 Task: Find connections with filter location Mölln with filter topic #energywith filter profile language German with filter current company Birdeye with filter school Sanskriti University with filter industry Wholesale Computer Equipment with filter service category Immigration Law with filter keywords title Nuclear Engineer
Action: Mouse moved to (527, 51)
Screenshot: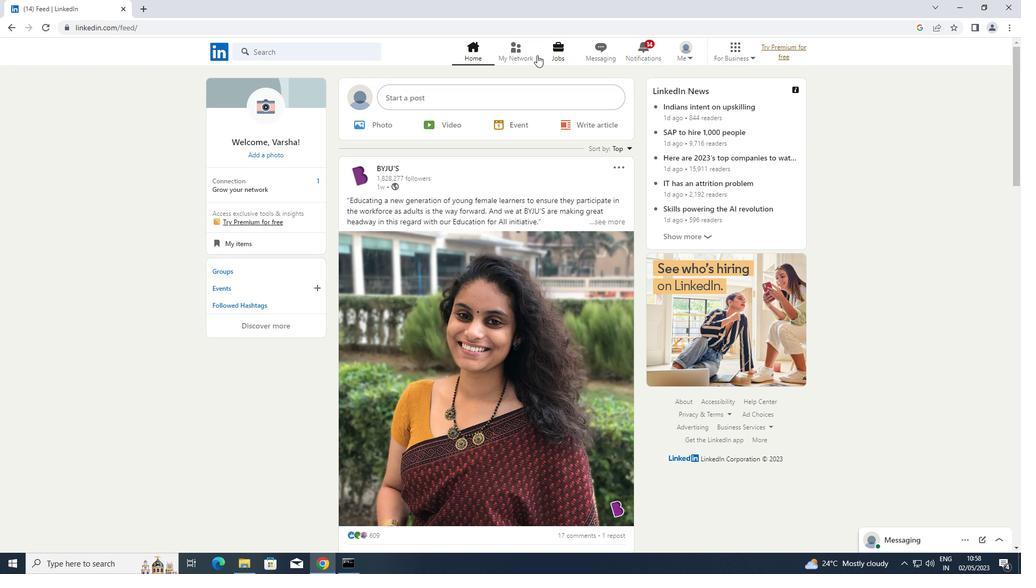 
Action: Mouse pressed left at (527, 51)
Screenshot: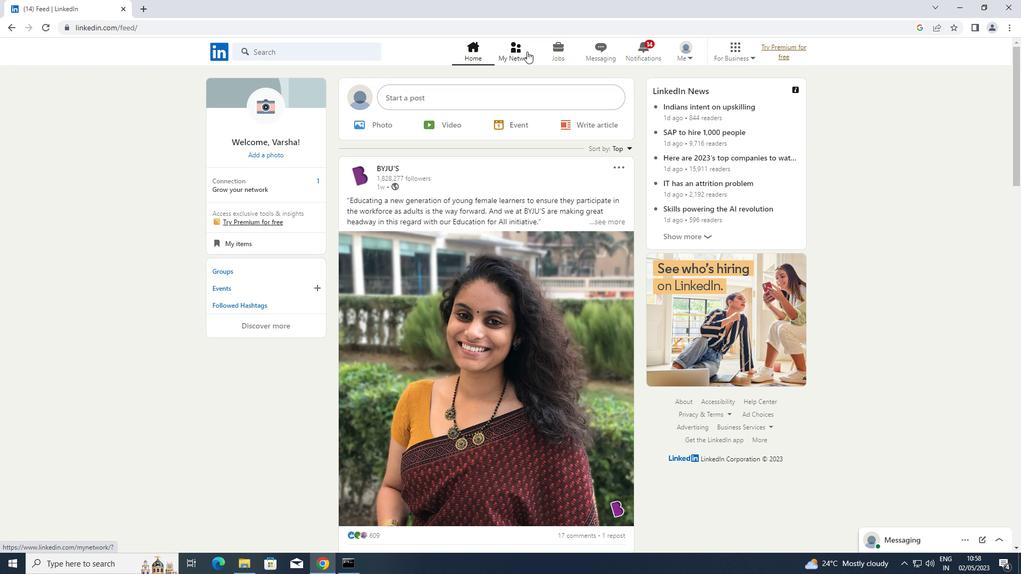 
Action: Mouse moved to (279, 109)
Screenshot: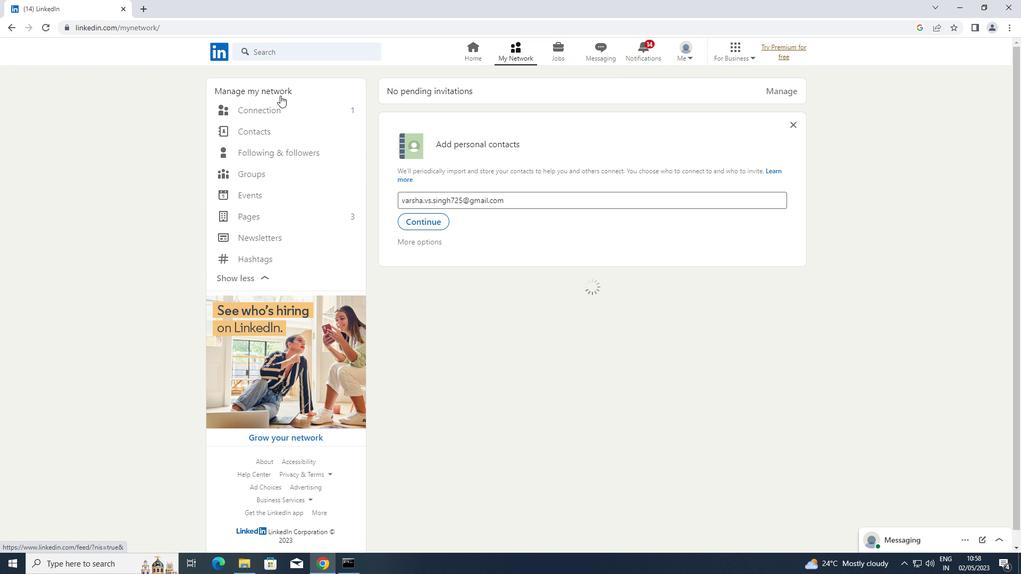 
Action: Mouse pressed left at (279, 109)
Screenshot: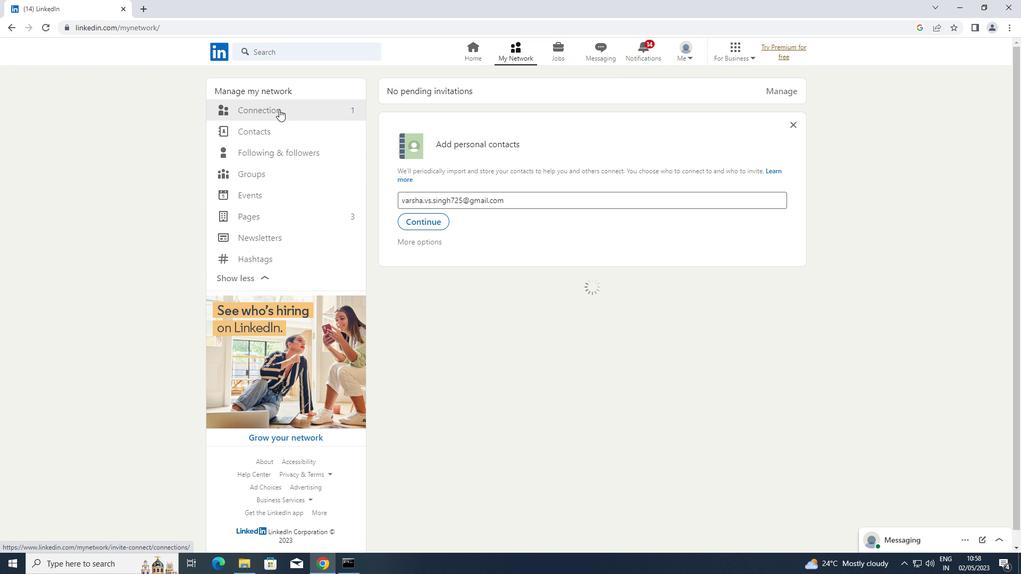 
Action: Mouse moved to (573, 106)
Screenshot: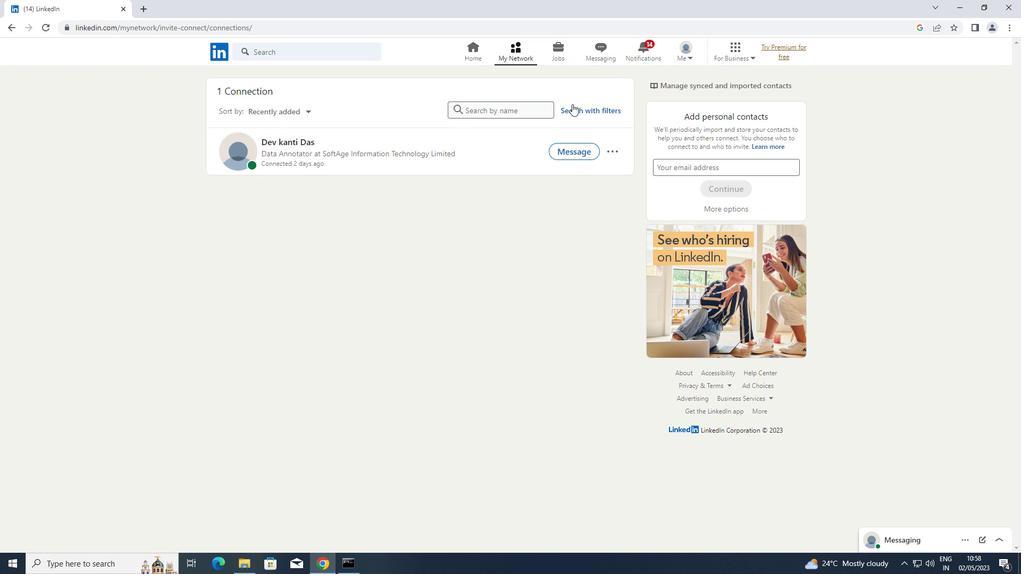 
Action: Mouse pressed left at (573, 106)
Screenshot: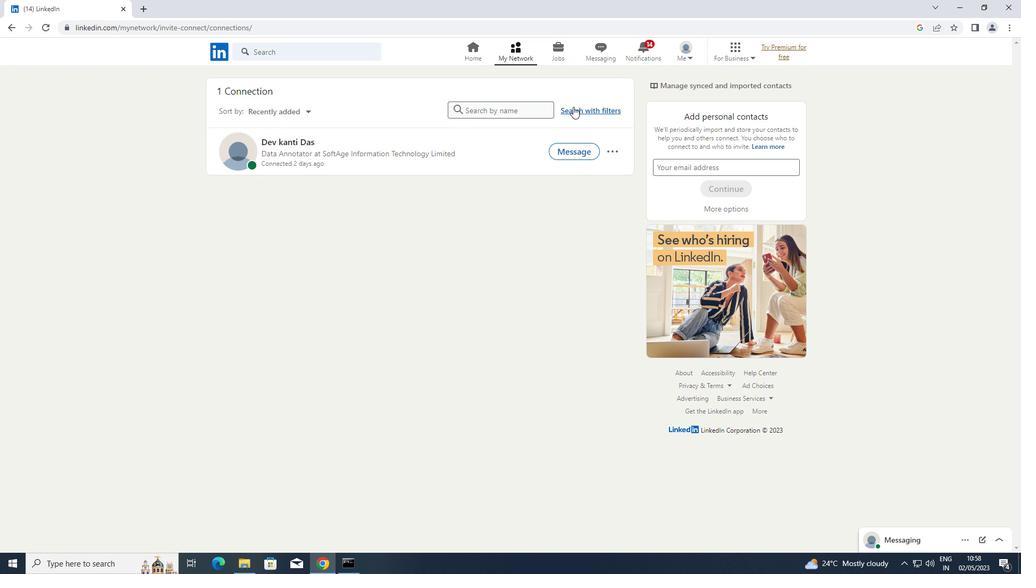 
Action: Mouse moved to (542, 76)
Screenshot: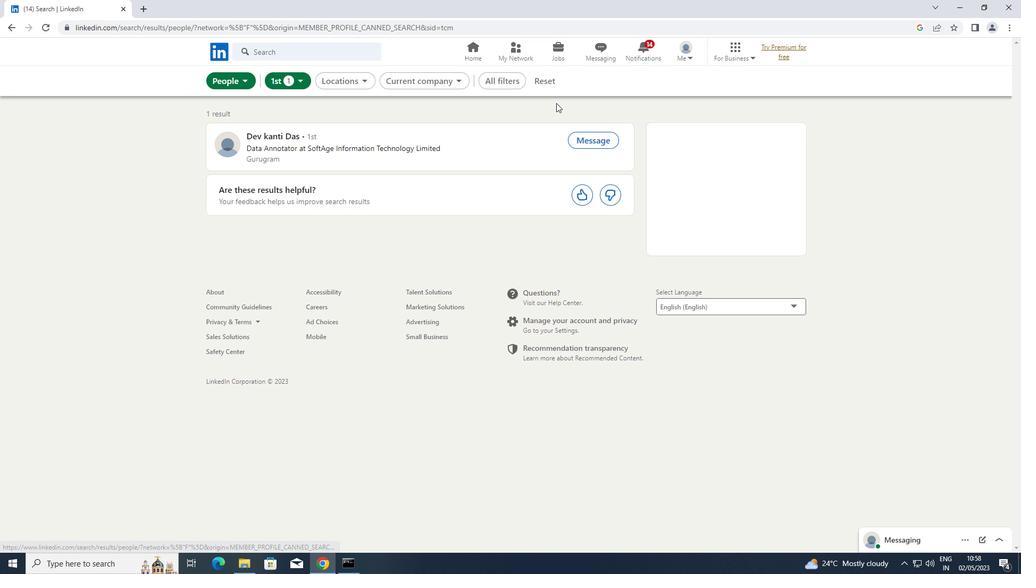 
Action: Mouse pressed left at (542, 76)
Screenshot: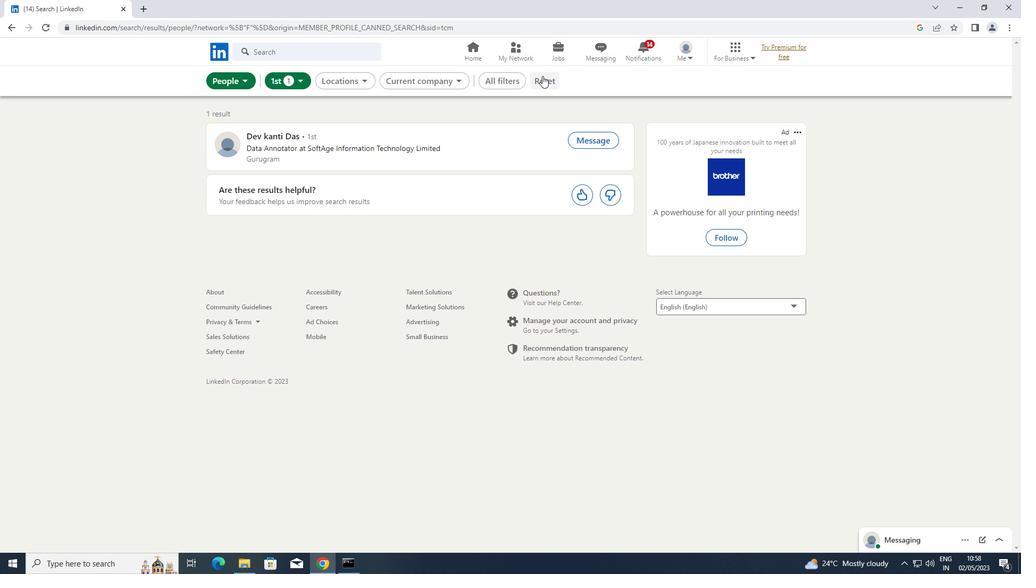 
Action: Mouse moved to (530, 84)
Screenshot: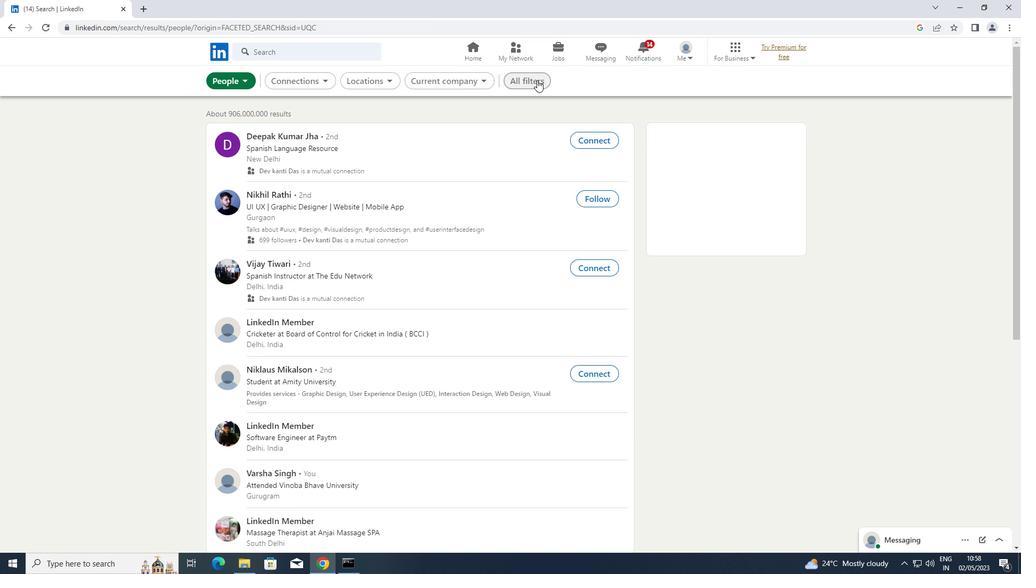 
Action: Mouse pressed left at (530, 84)
Screenshot: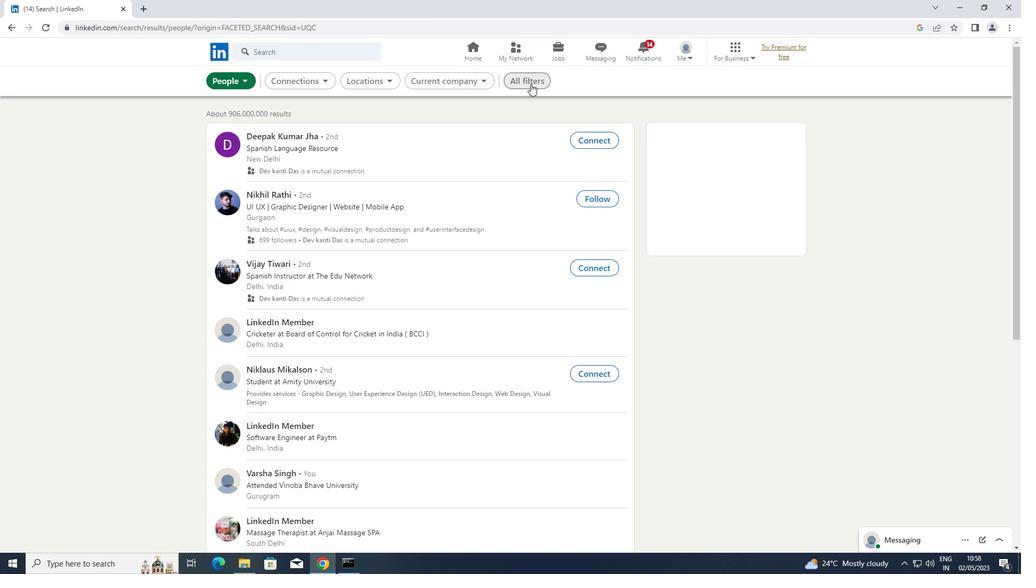 
Action: Mouse moved to (730, 173)
Screenshot: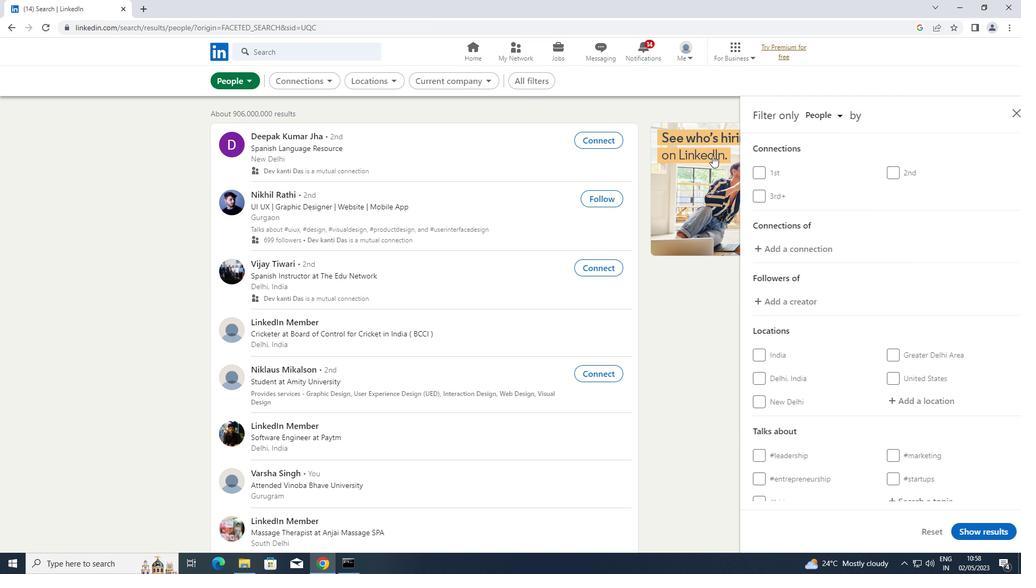 
Action: Mouse scrolled (730, 173) with delta (0, 0)
Screenshot: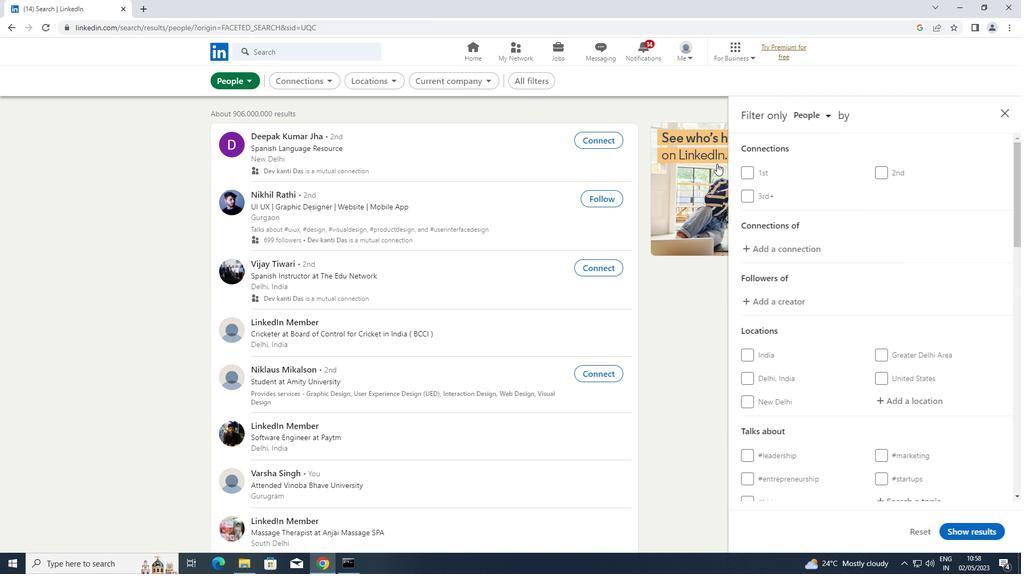 
Action: Mouse scrolled (730, 173) with delta (0, 0)
Screenshot: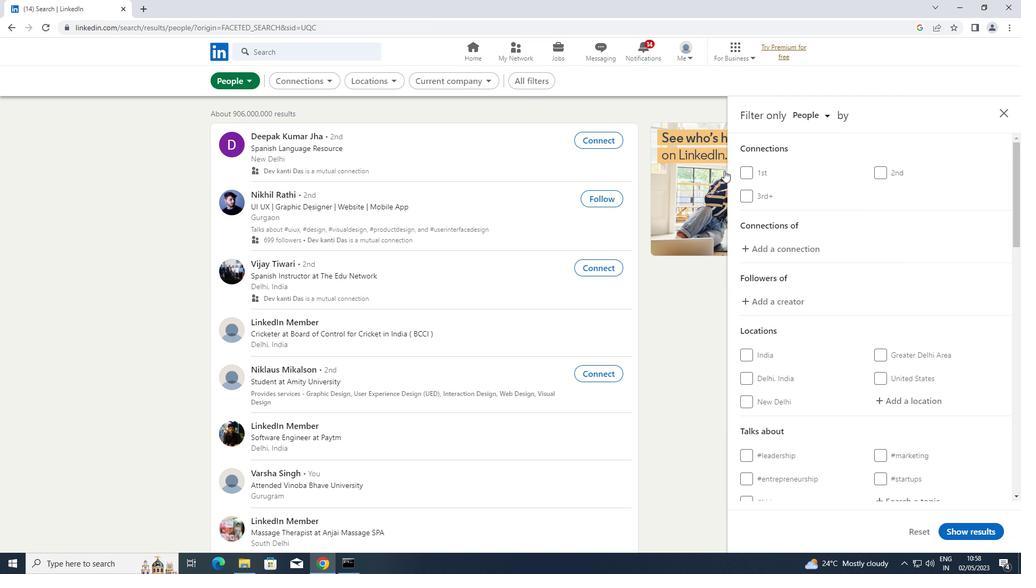 
Action: Mouse moved to (922, 292)
Screenshot: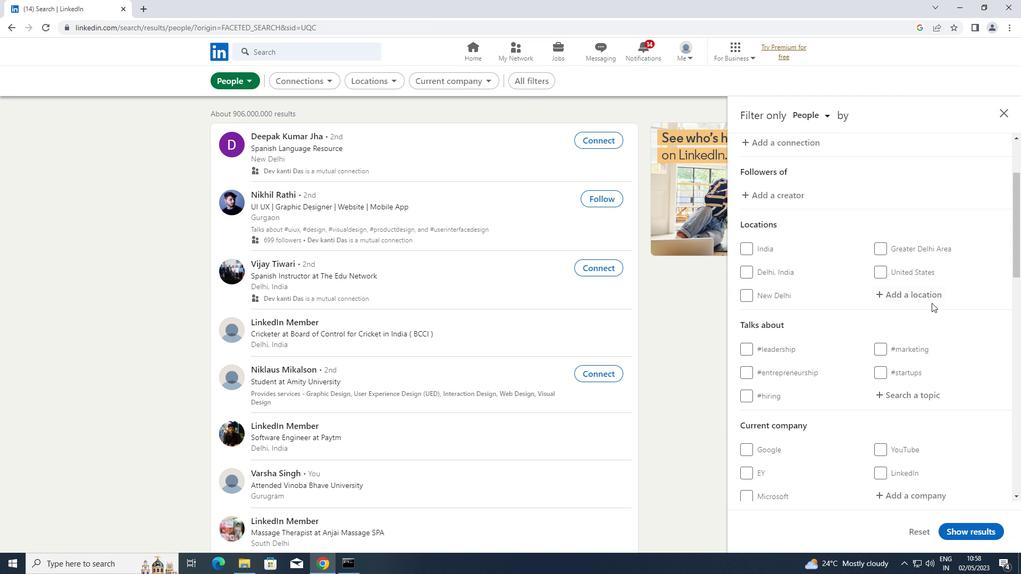 
Action: Mouse pressed left at (922, 292)
Screenshot: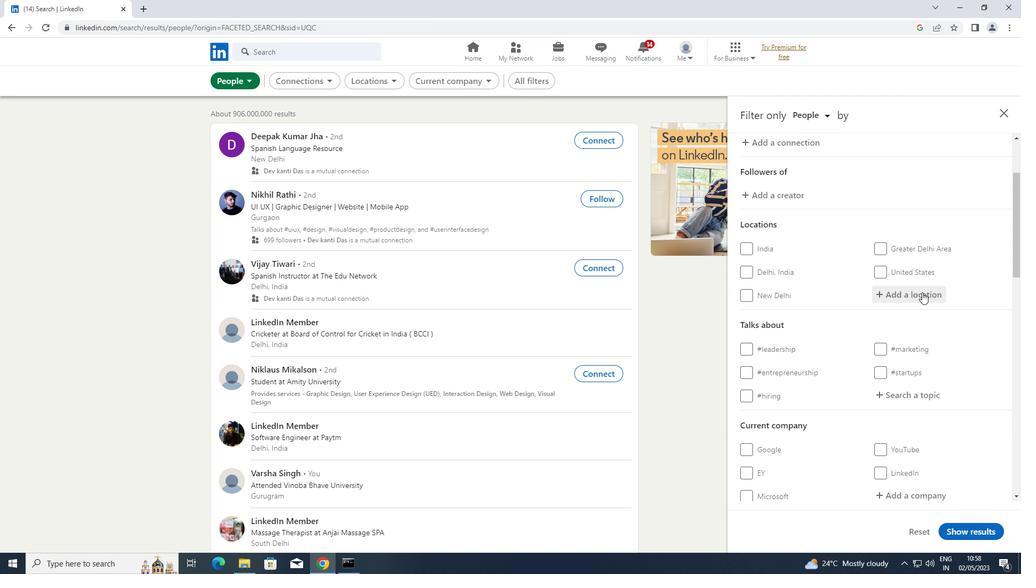 
Action: Key pressed <Key.shift>MOLLN
Screenshot: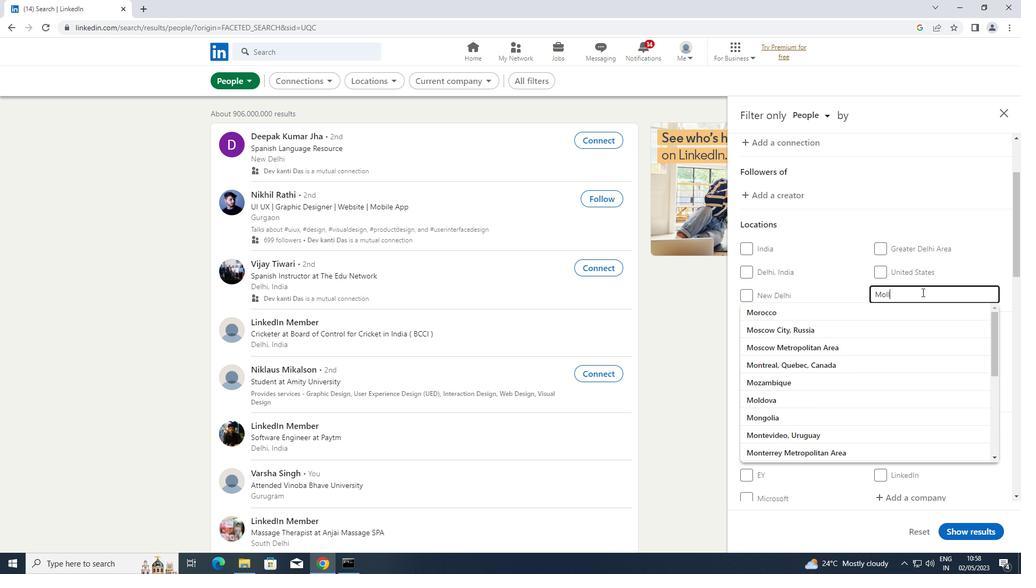 
Action: Mouse moved to (917, 301)
Screenshot: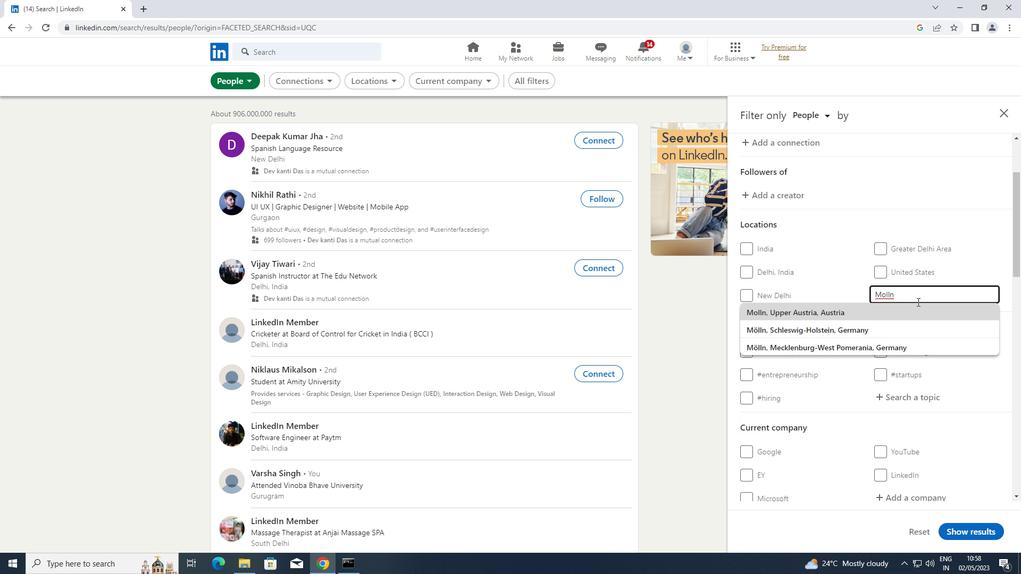 
Action: Mouse scrolled (917, 301) with delta (0, 0)
Screenshot: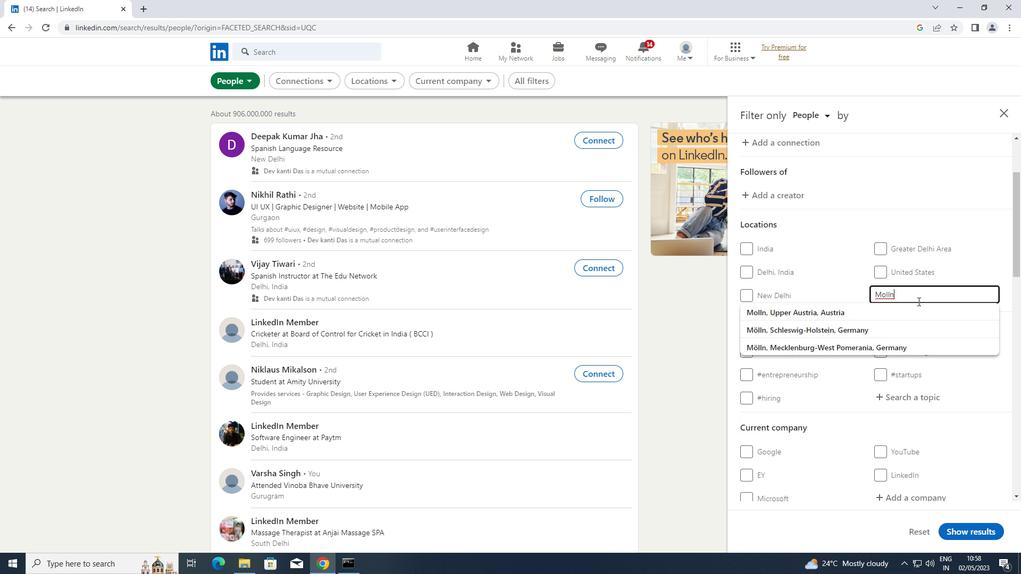 
Action: Mouse scrolled (917, 301) with delta (0, 0)
Screenshot: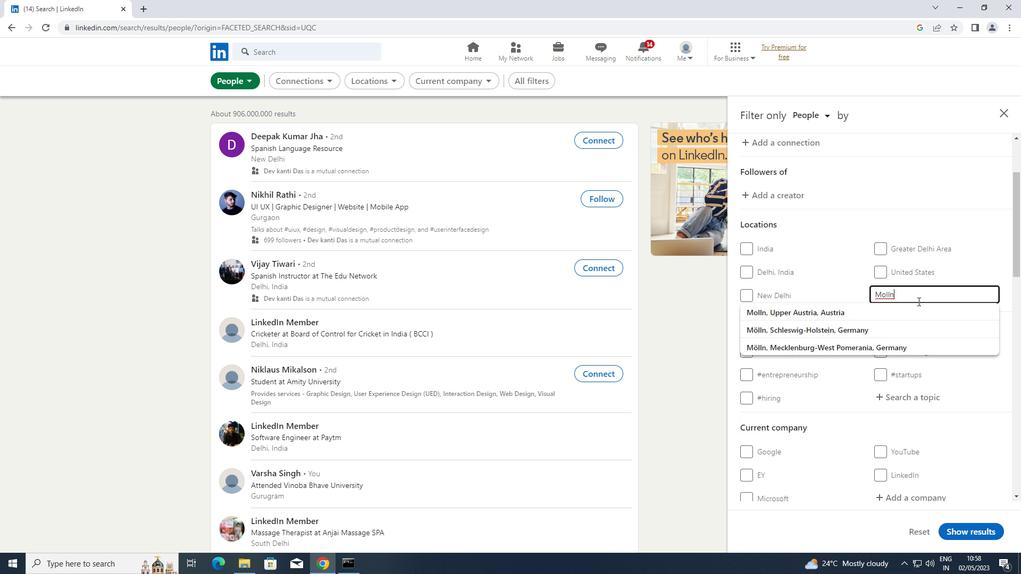 
Action: Mouse moved to (919, 289)
Screenshot: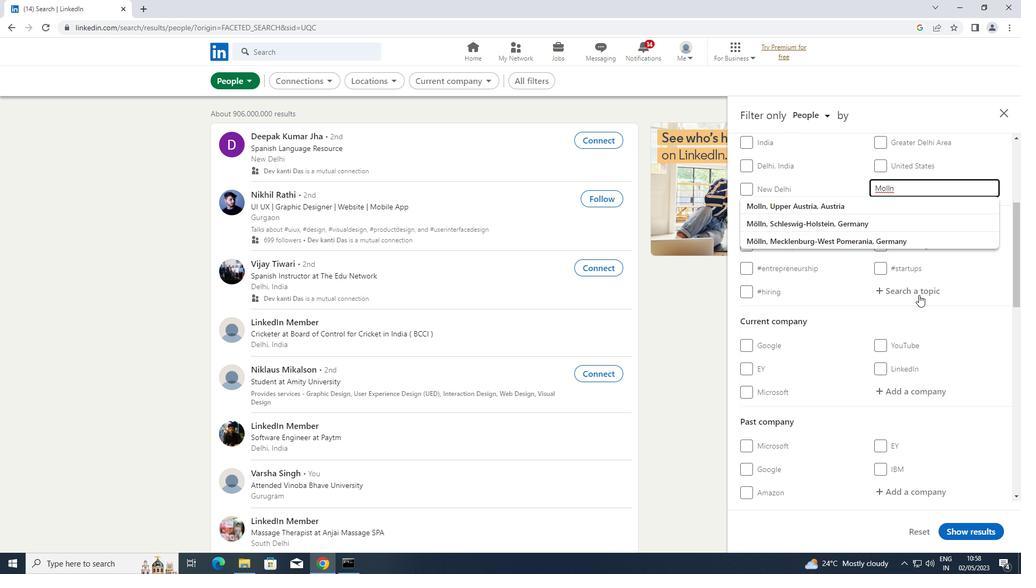 
Action: Mouse pressed left at (919, 289)
Screenshot: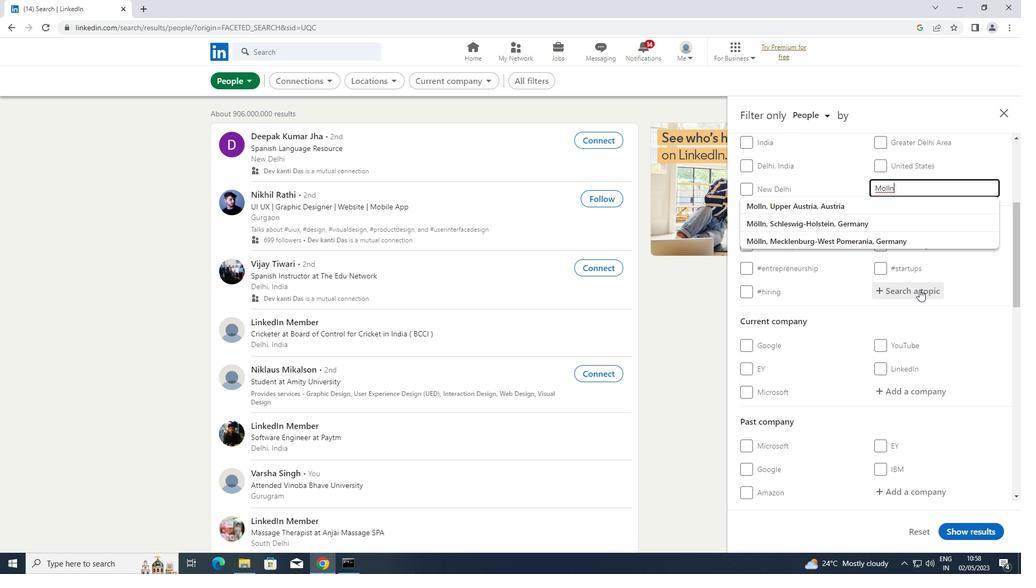
Action: Key pressed ENERGY
Screenshot: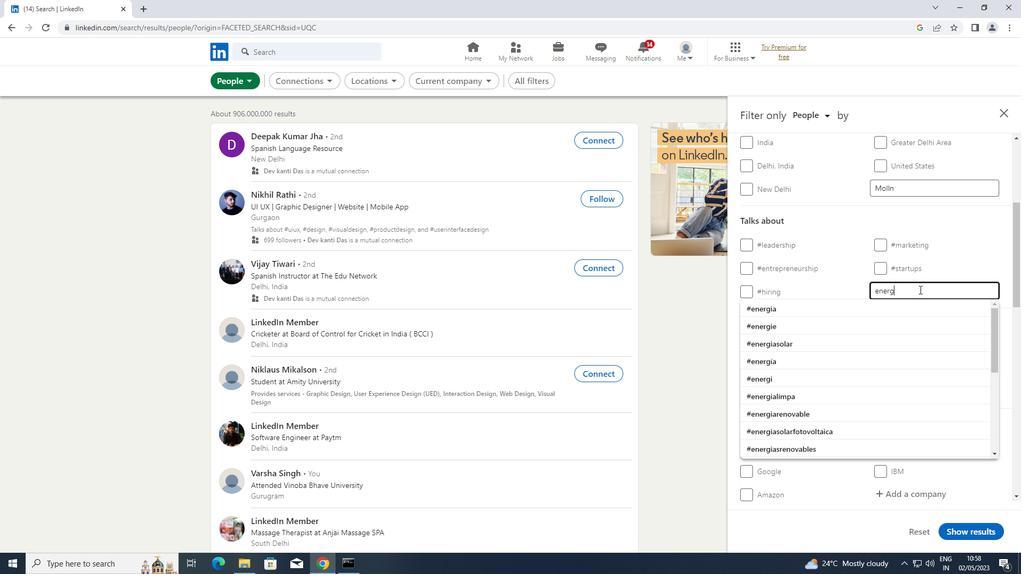 
Action: Mouse moved to (834, 310)
Screenshot: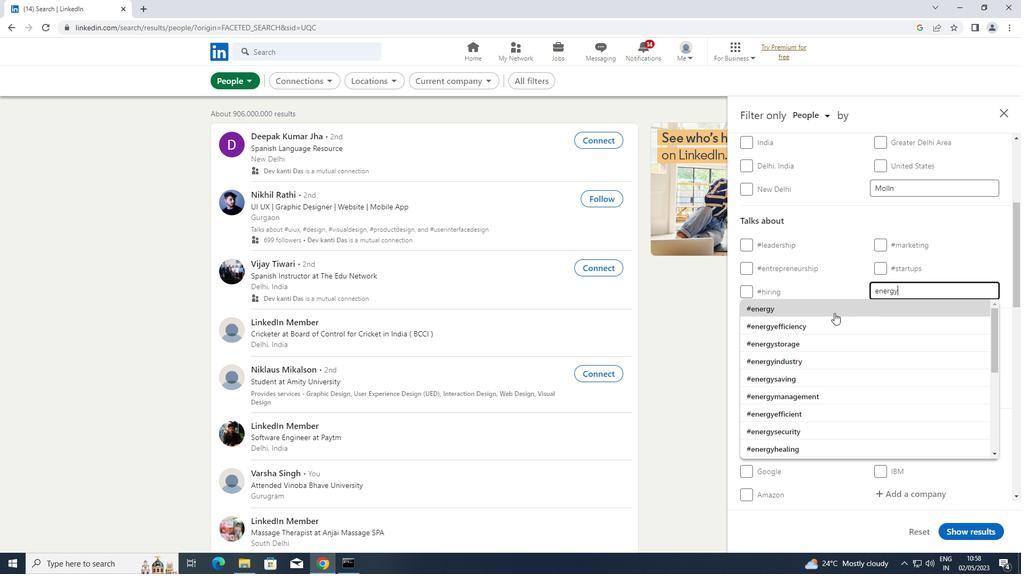 
Action: Mouse pressed left at (834, 310)
Screenshot: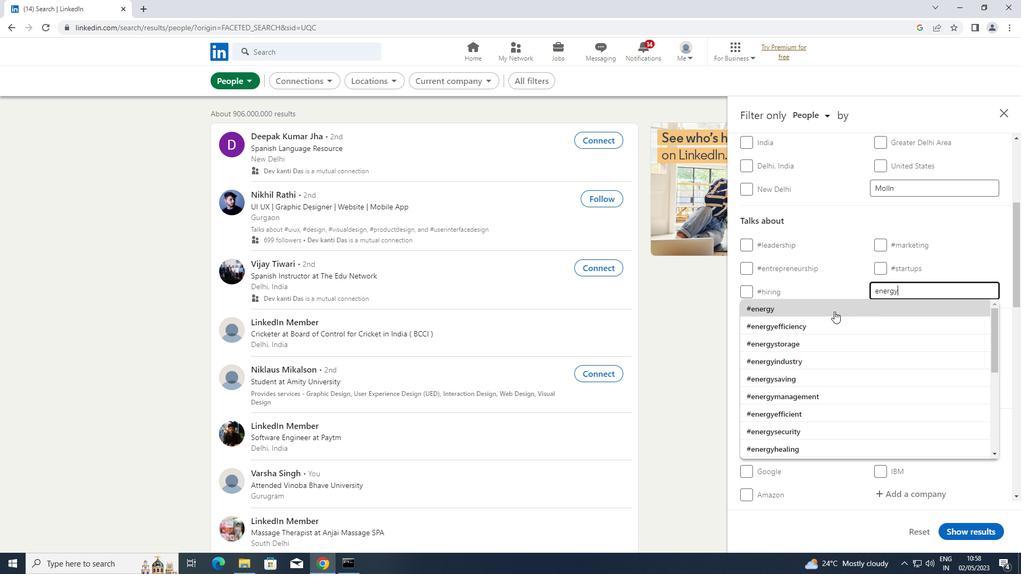 
Action: Mouse scrolled (834, 310) with delta (0, 0)
Screenshot: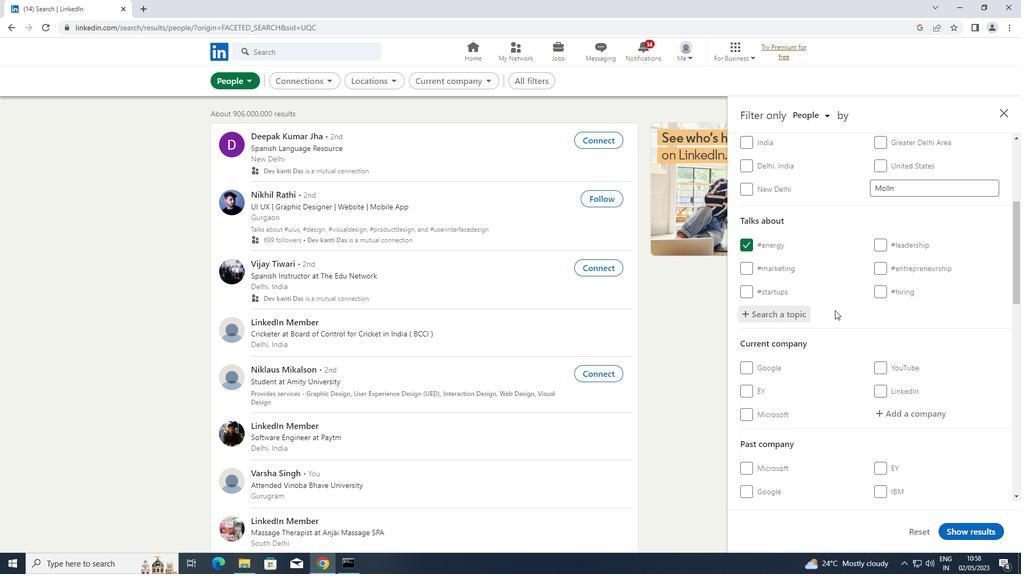 
Action: Mouse scrolled (834, 310) with delta (0, 0)
Screenshot: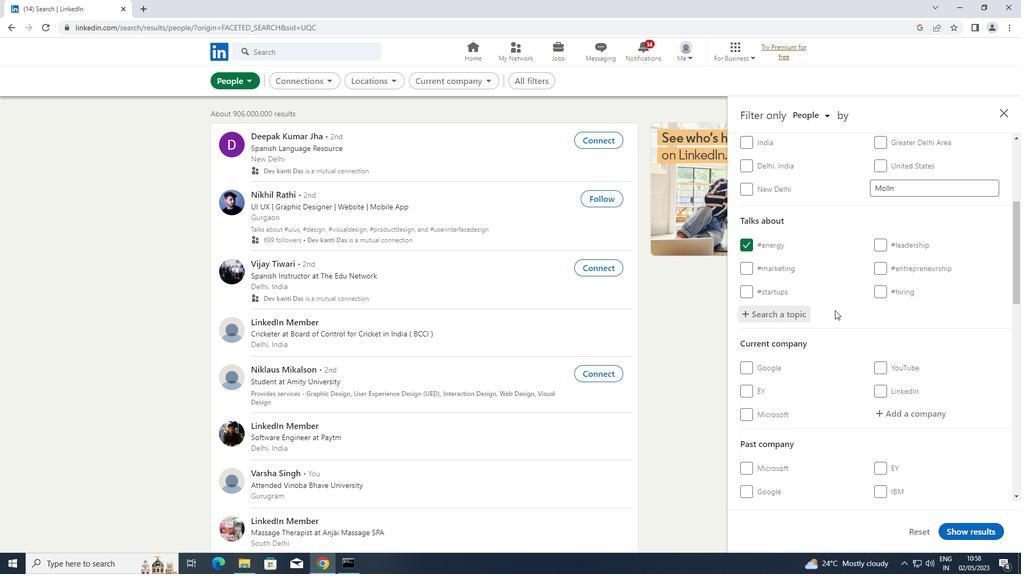 
Action: Mouse scrolled (834, 310) with delta (0, 0)
Screenshot: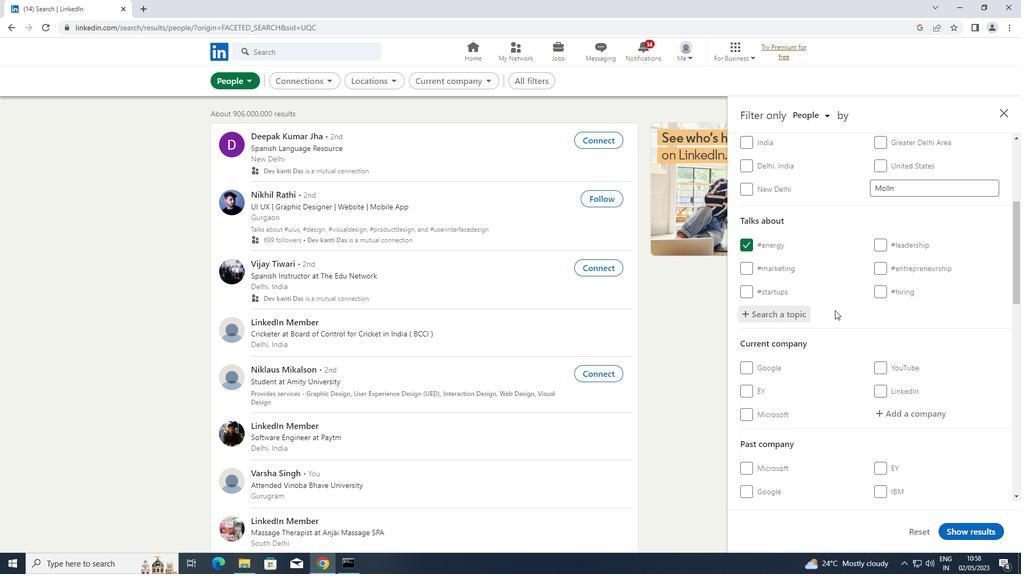 
Action: Mouse scrolled (834, 310) with delta (0, 0)
Screenshot: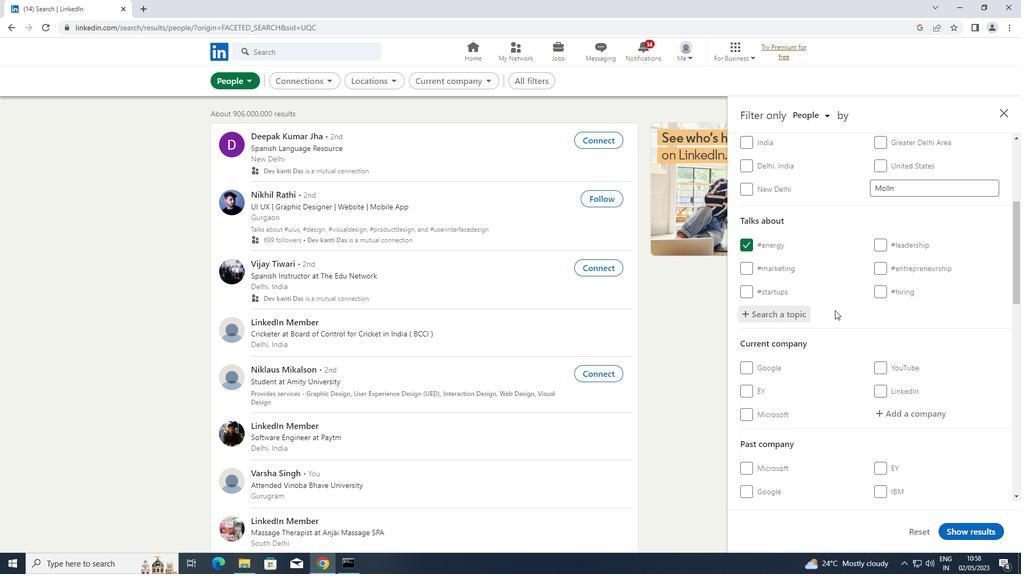 
Action: Mouse scrolled (834, 310) with delta (0, 0)
Screenshot: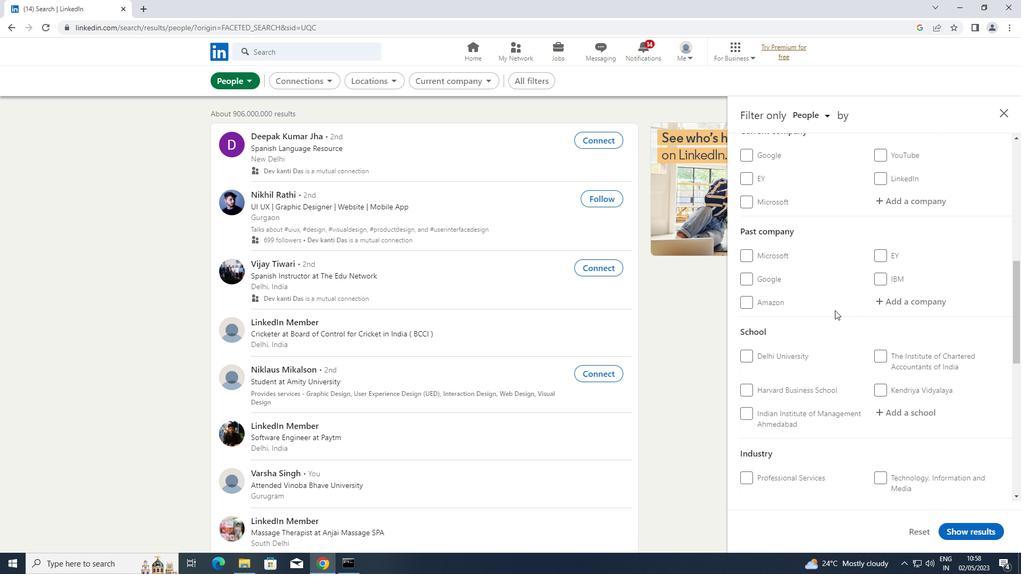 
Action: Mouse scrolled (834, 310) with delta (0, 0)
Screenshot: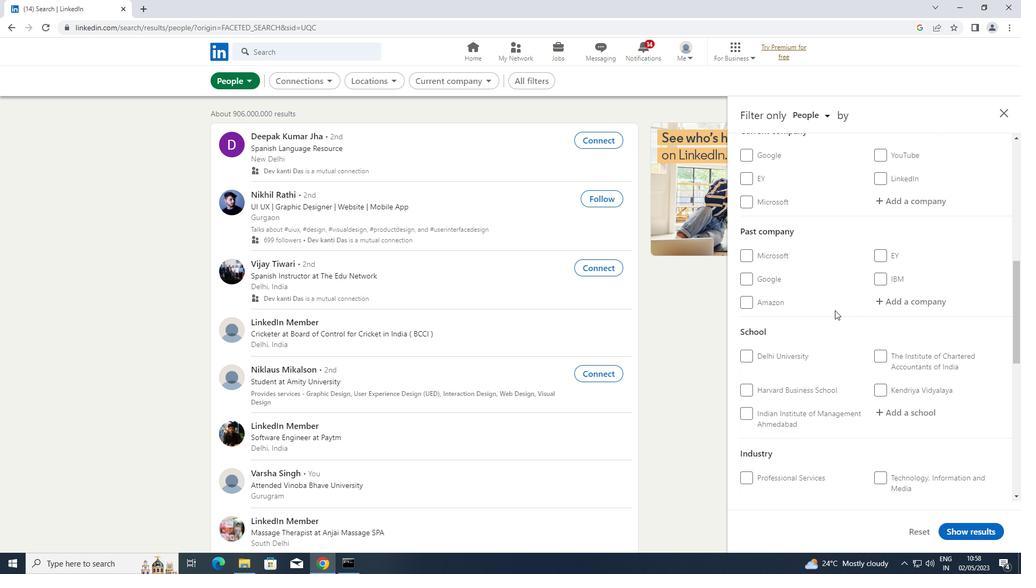 
Action: Mouse scrolled (834, 310) with delta (0, 0)
Screenshot: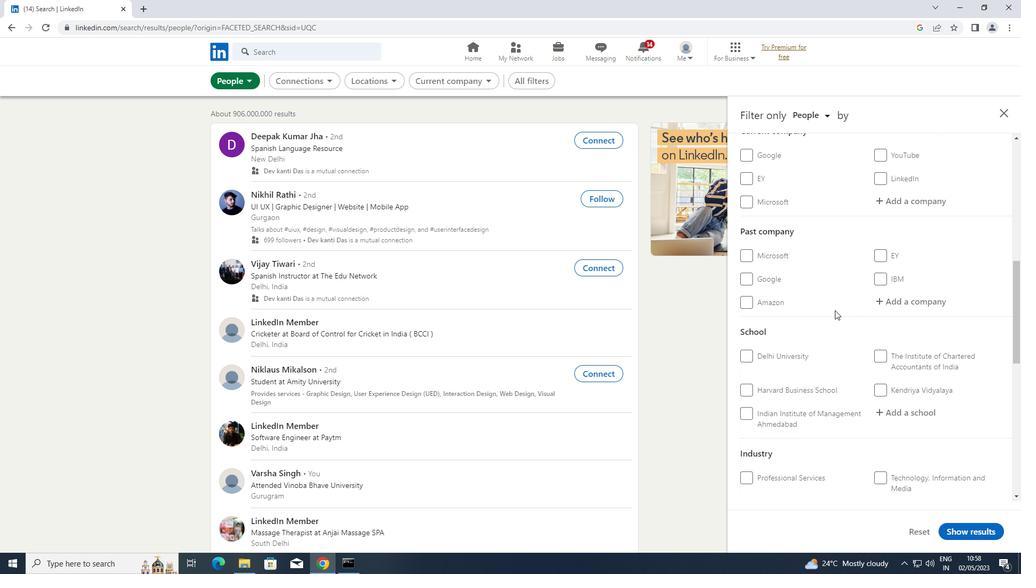 
Action: Mouse scrolled (834, 310) with delta (0, 0)
Screenshot: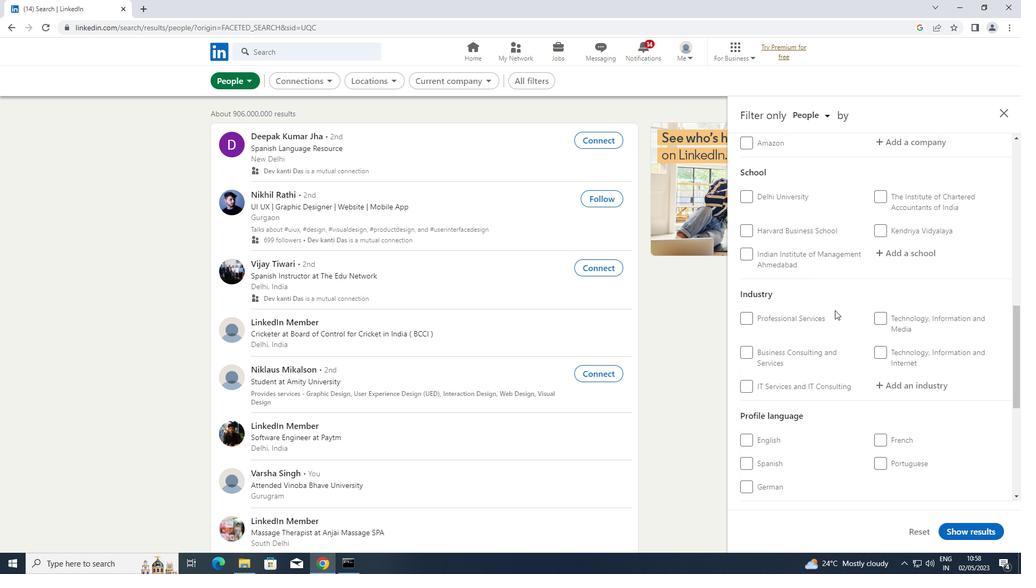 
Action: Mouse scrolled (834, 310) with delta (0, 0)
Screenshot: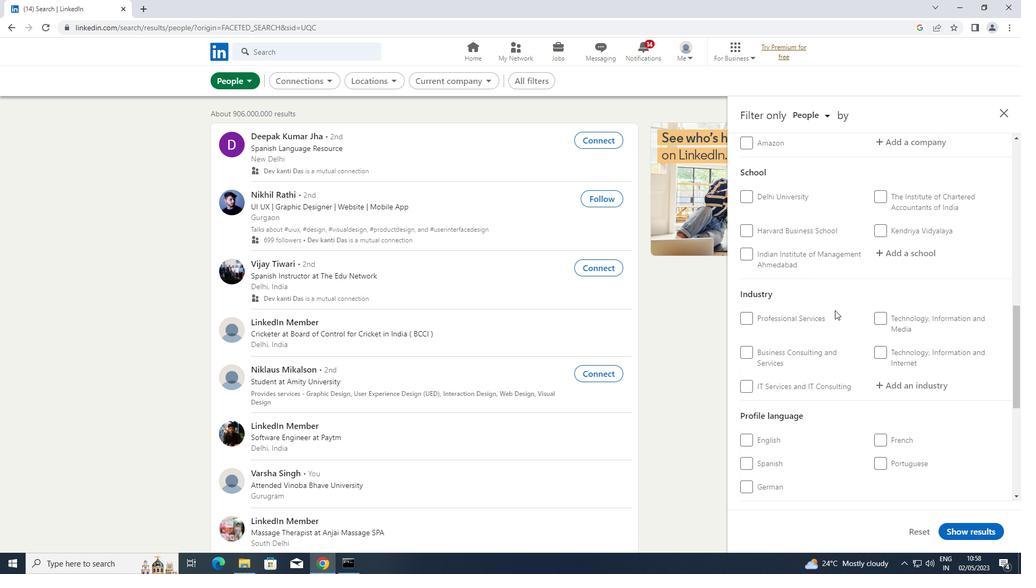 
Action: Mouse scrolled (834, 310) with delta (0, 0)
Screenshot: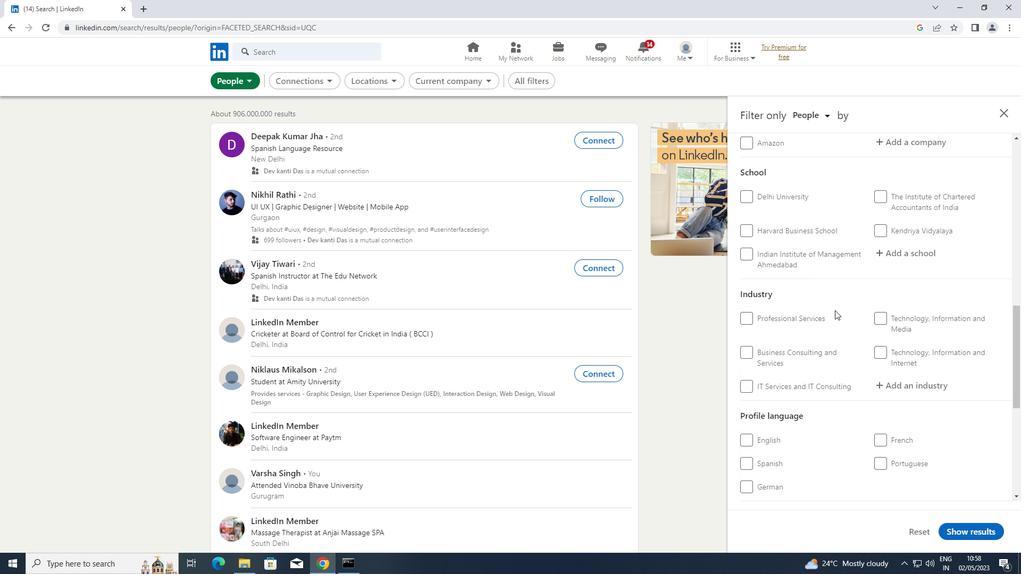 
Action: Mouse scrolled (834, 310) with delta (0, 0)
Screenshot: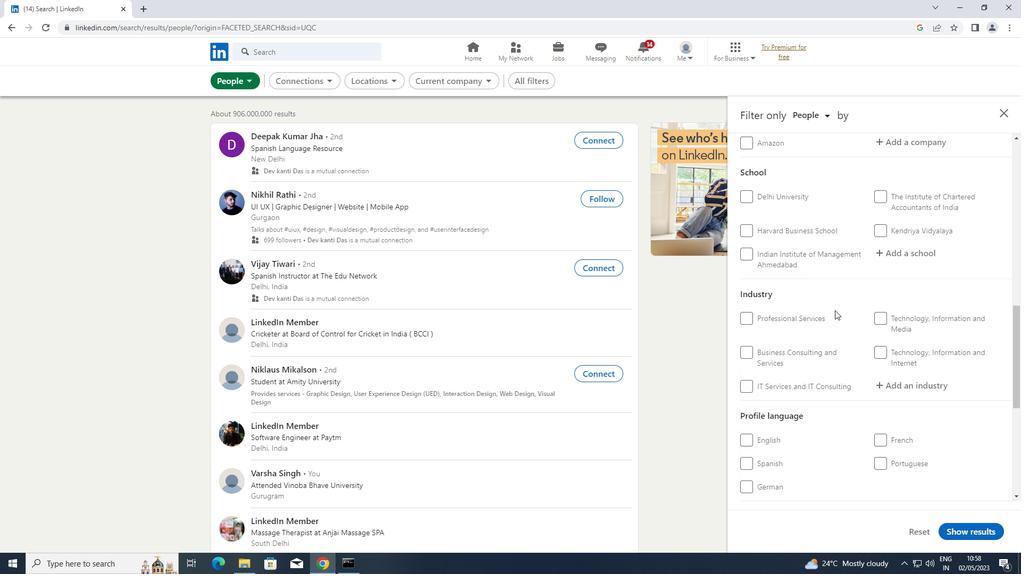 
Action: Mouse moved to (748, 274)
Screenshot: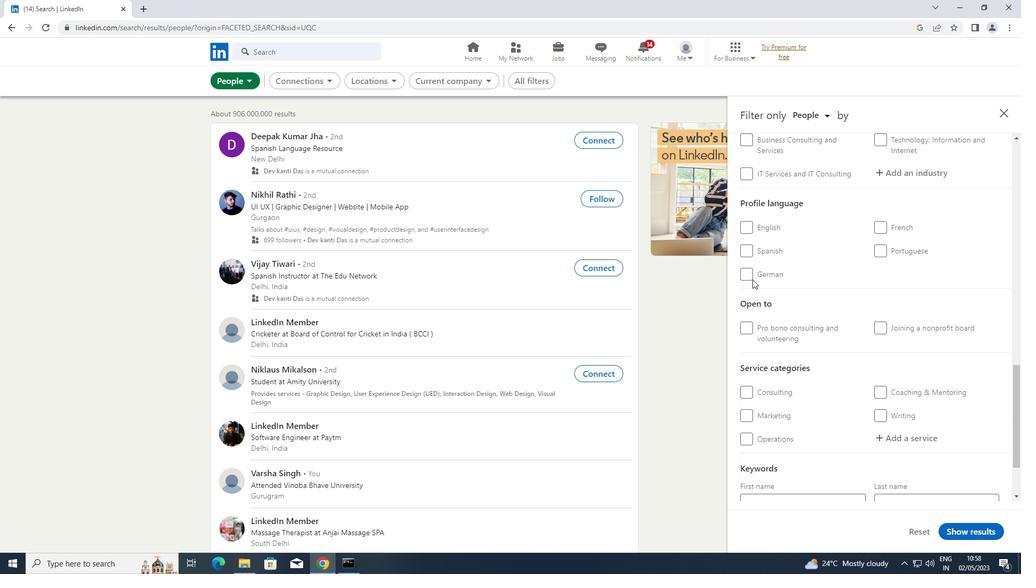 
Action: Mouse pressed left at (748, 274)
Screenshot: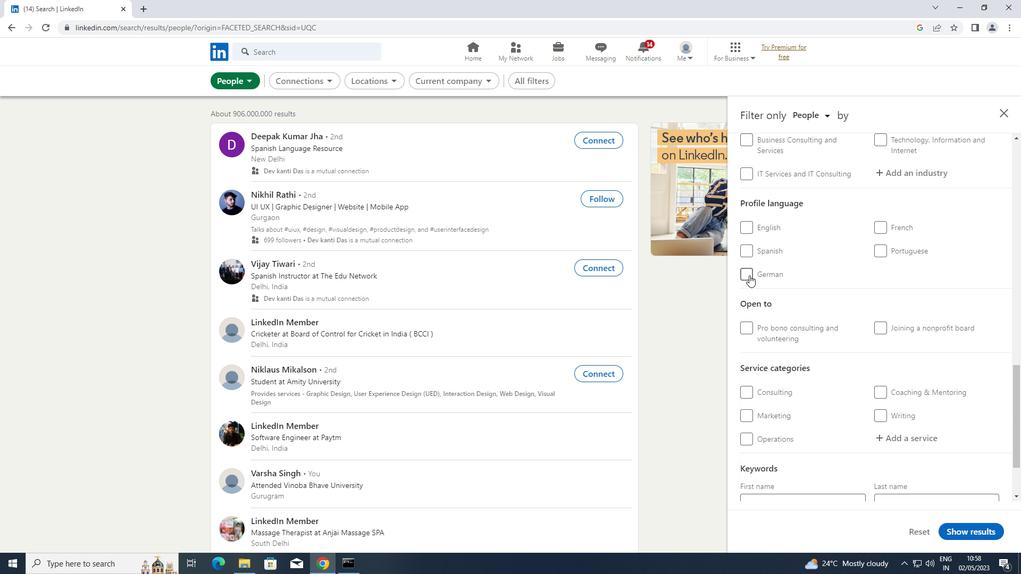 
Action: Mouse moved to (849, 256)
Screenshot: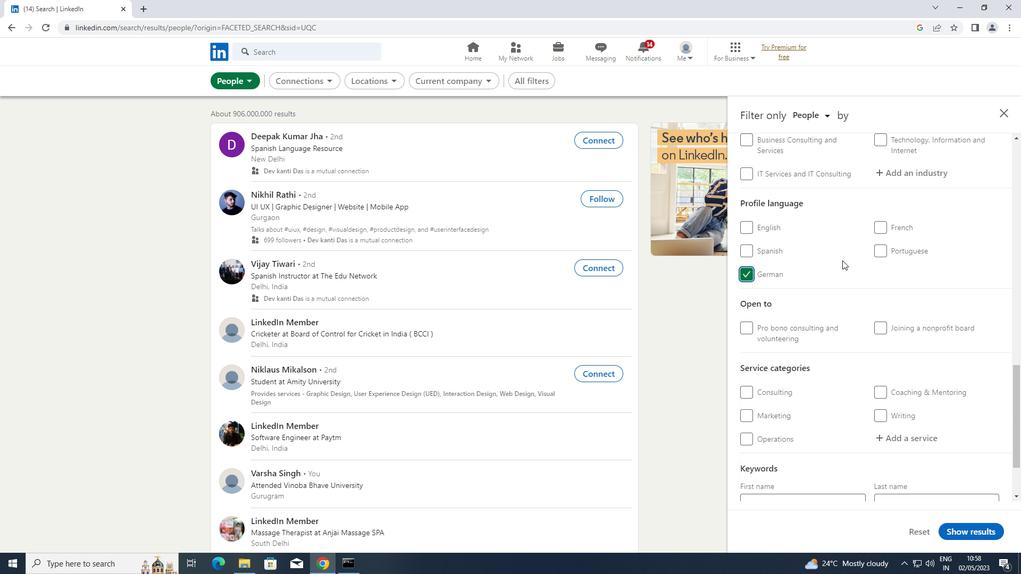 
Action: Mouse scrolled (849, 257) with delta (0, 0)
Screenshot: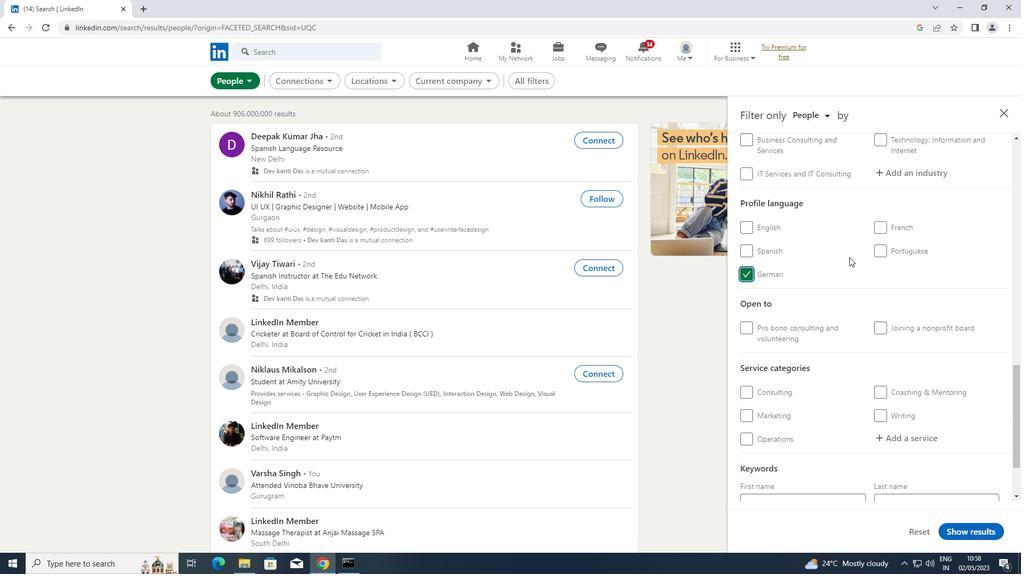 
Action: Mouse scrolled (849, 257) with delta (0, 0)
Screenshot: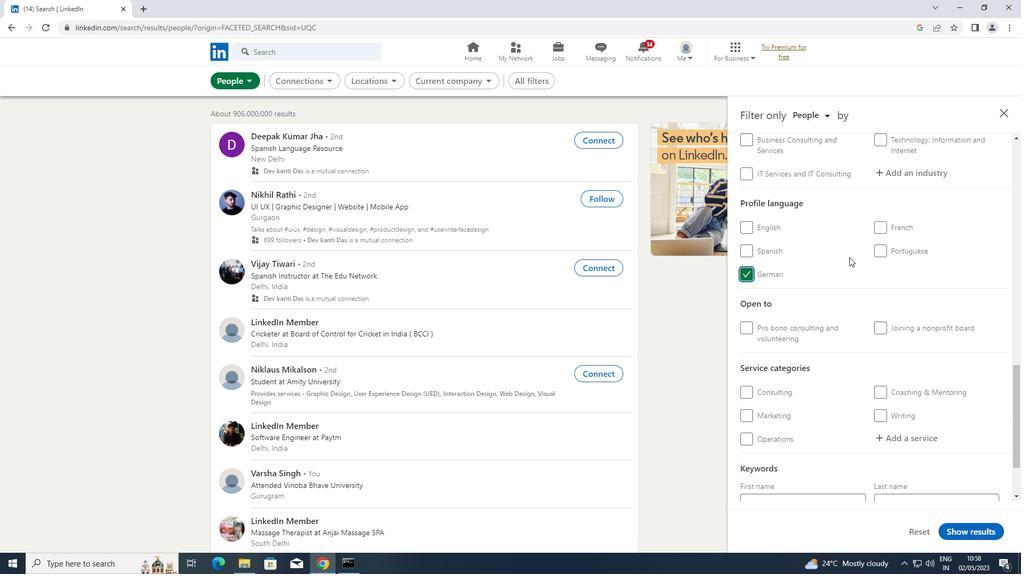 
Action: Mouse scrolled (849, 257) with delta (0, 0)
Screenshot: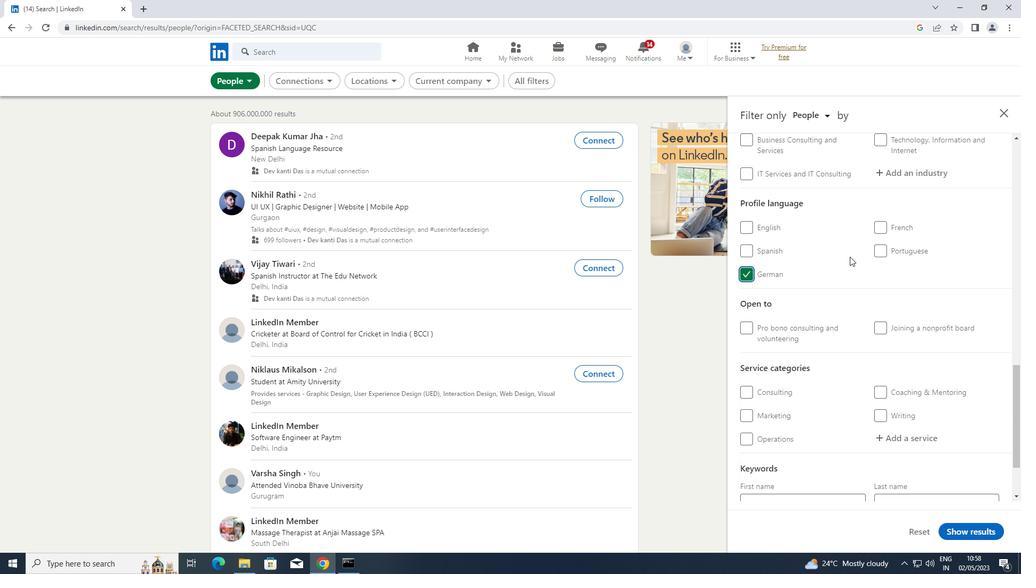 
Action: Mouse scrolled (849, 257) with delta (0, 0)
Screenshot: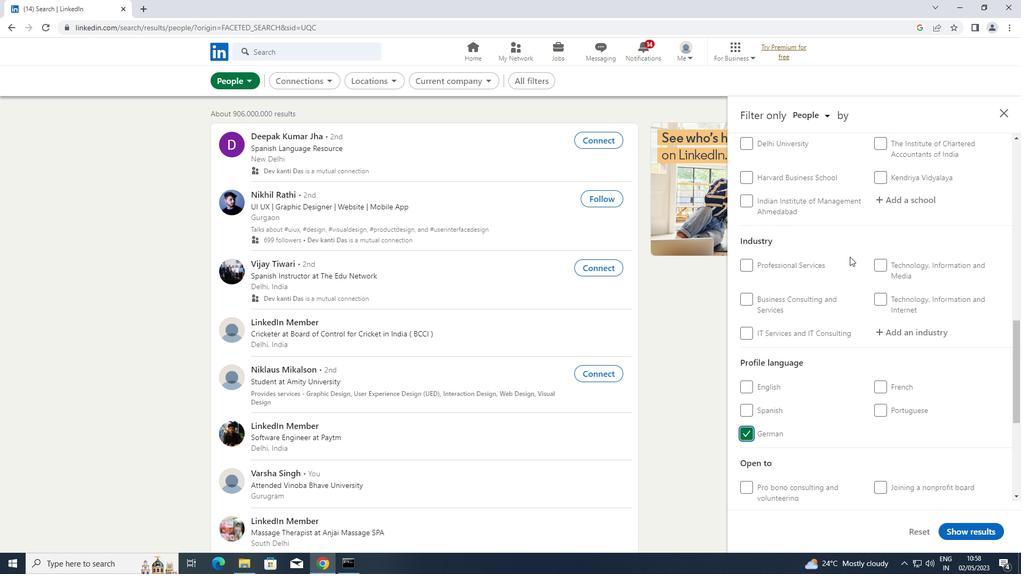 
Action: Mouse scrolled (849, 257) with delta (0, 0)
Screenshot: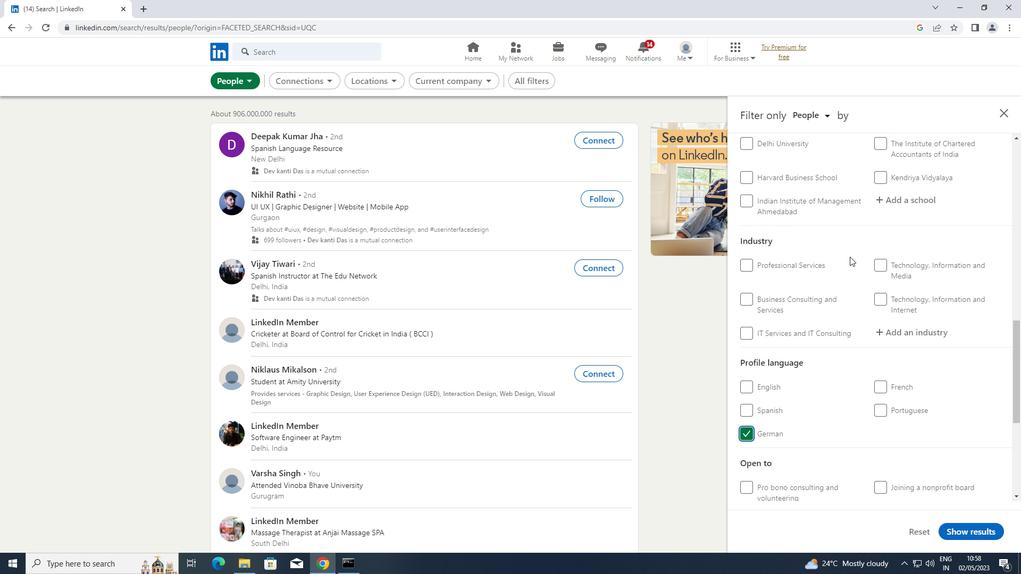 
Action: Mouse scrolled (849, 257) with delta (0, 0)
Screenshot: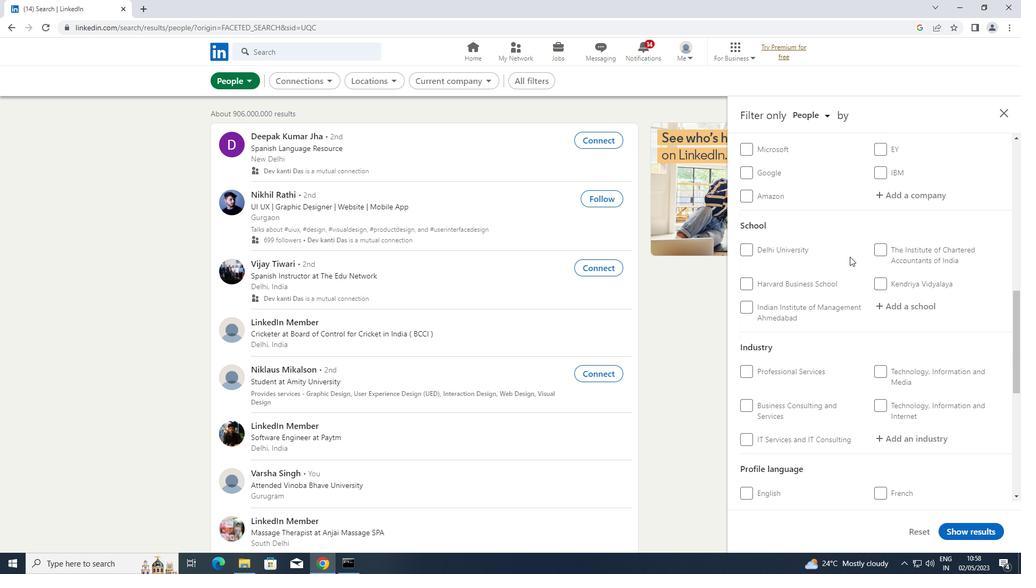 
Action: Mouse scrolled (849, 257) with delta (0, 0)
Screenshot: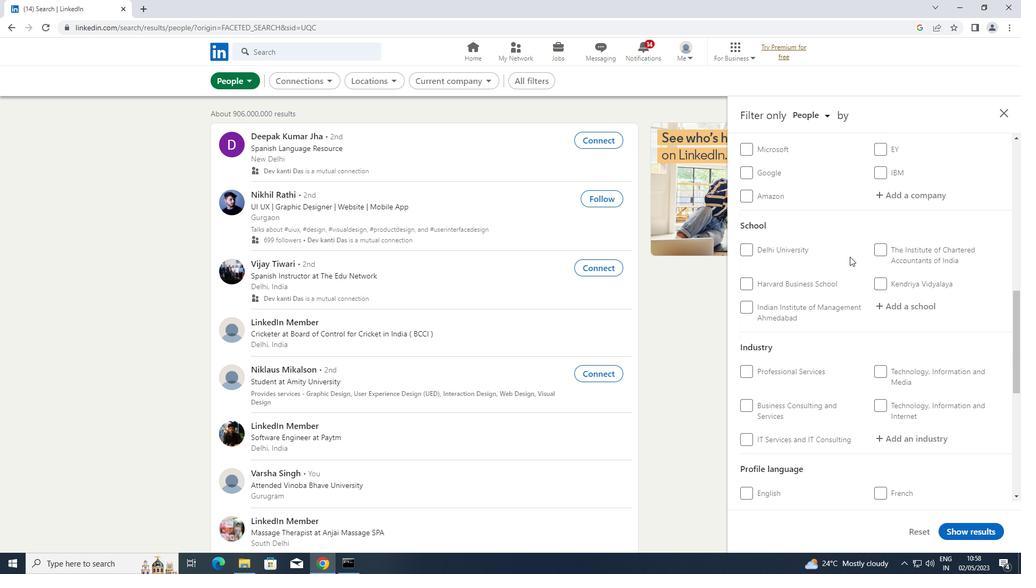 
Action: Mouse moved to (858, 249)
Screenshot: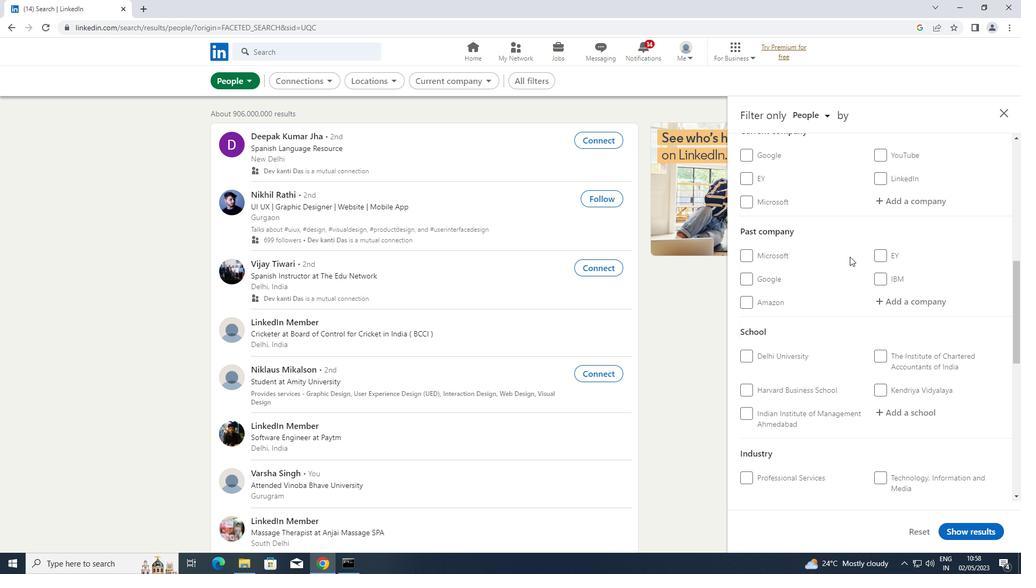 
Action: Mouse scrolled (858, 250) with delta (0, 0)
Screenshot: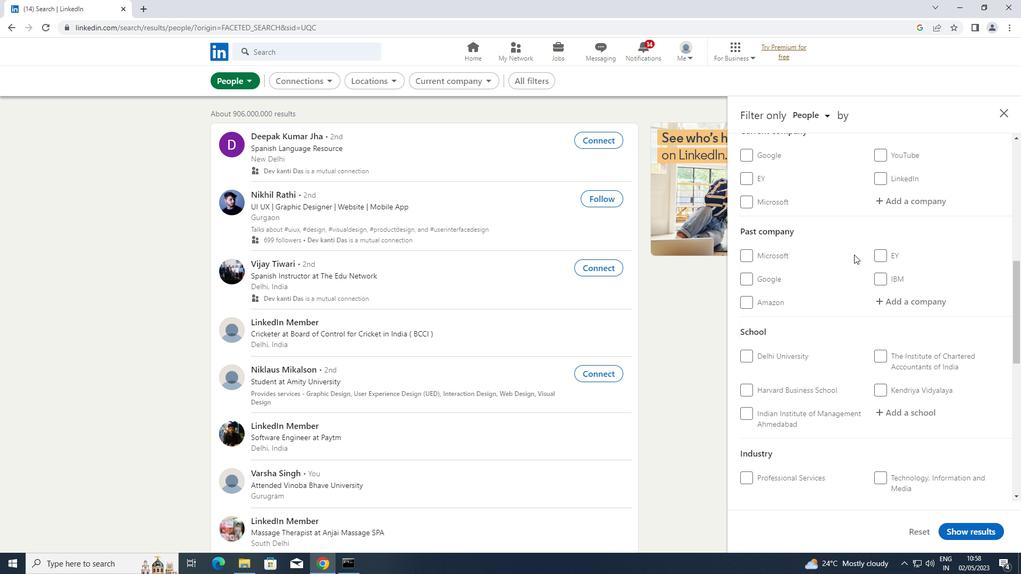 
Action: Mouse moved to (889, 249)
Screenshot: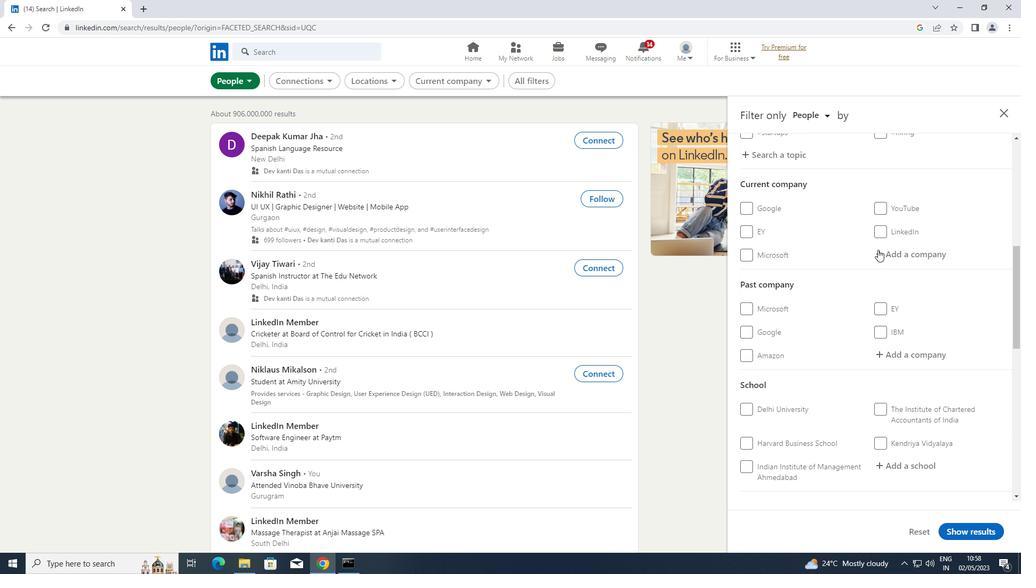 
Action: Mouse pressed left at (889, 249)
Screenshot: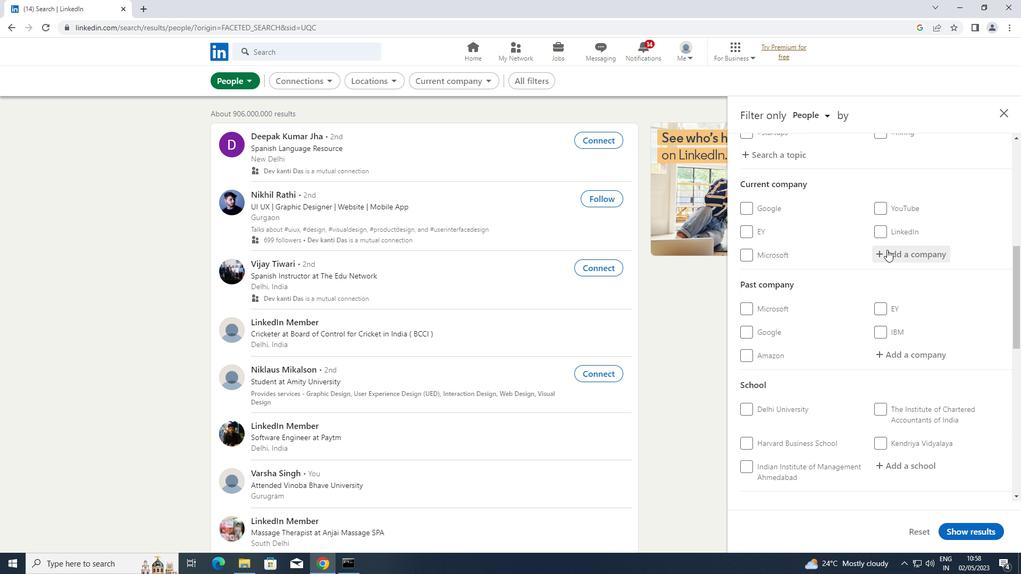 
Action: Key pressed <Key.shift>BIRDEYE
Screenshot: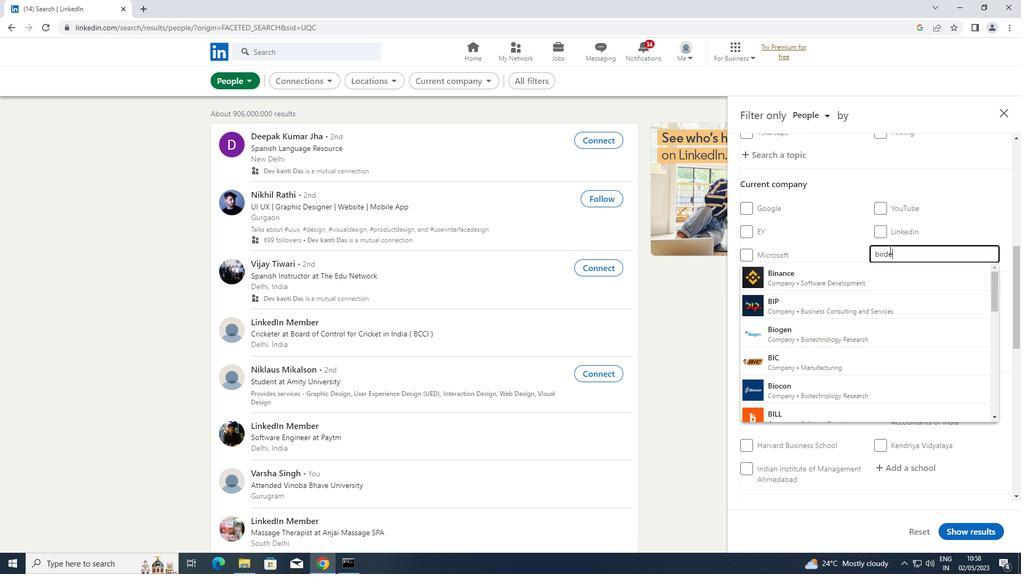 
Action: Mouse moved to (845, 284)
Screenshot: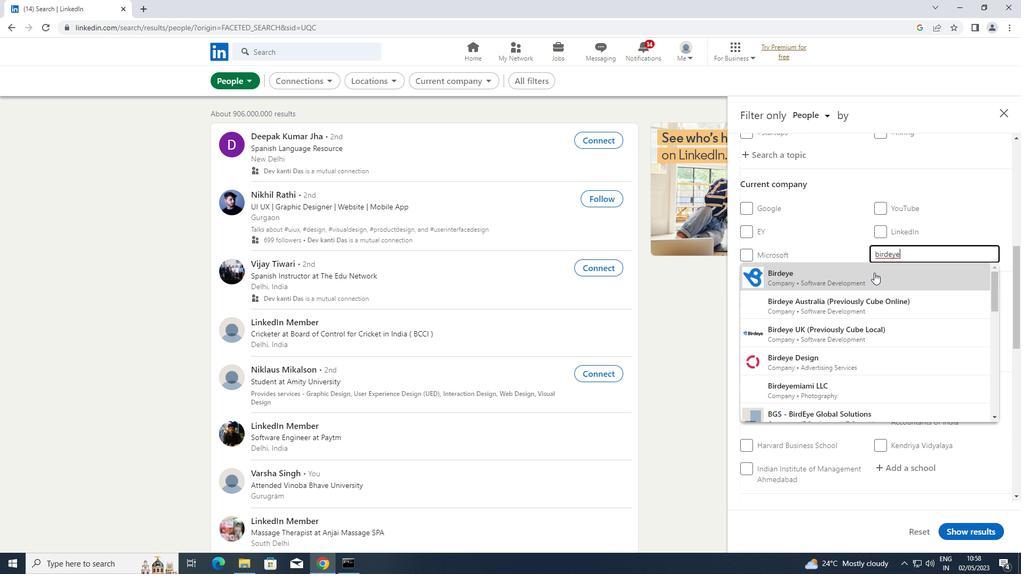 
Action: Mouse pressed left at (845, 284)
Screenshot: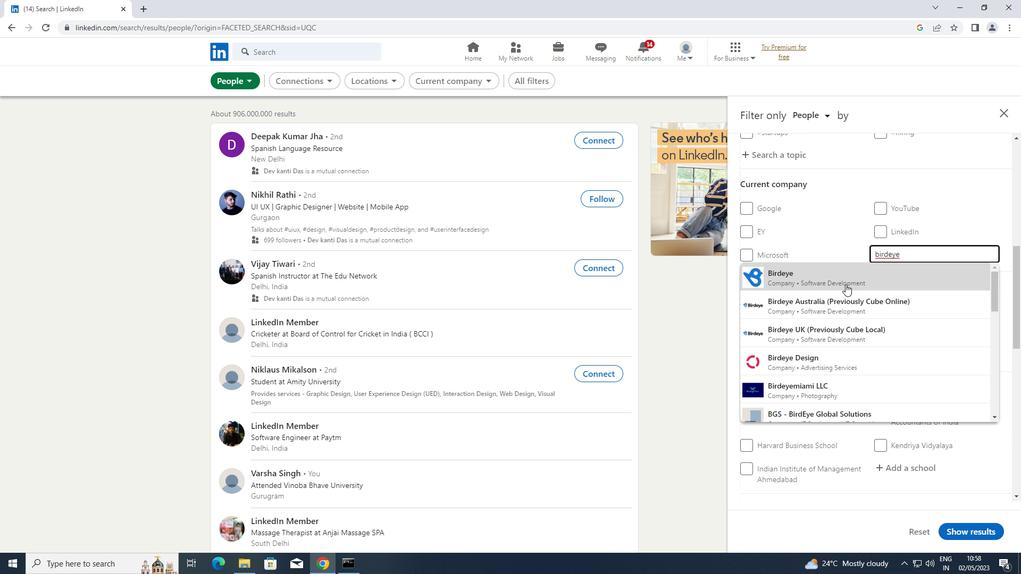 
Action: Mouse scrolled (845, 283) with delta (0, 0)
Screenshot: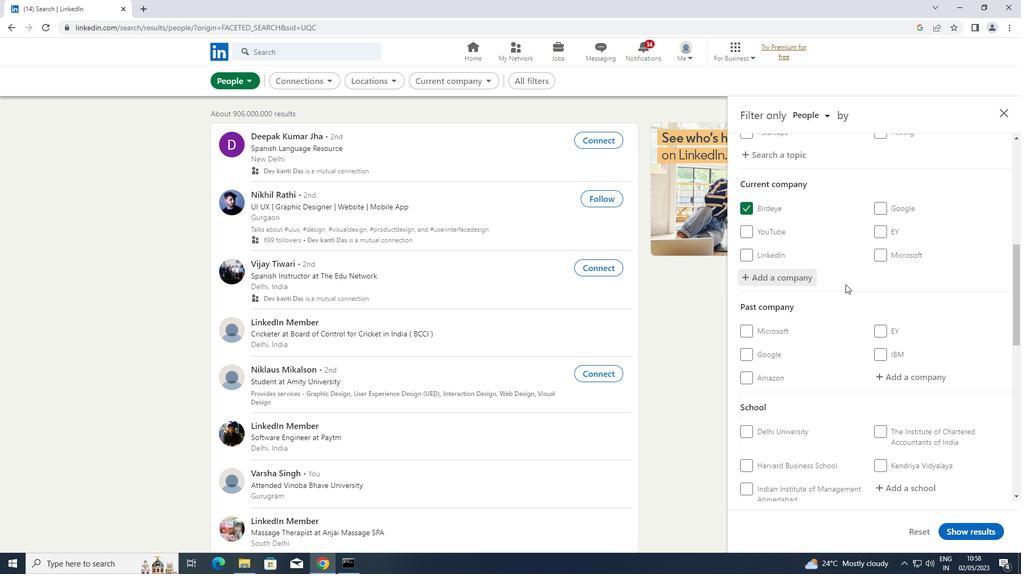 
Action: Mouse scrolled (845, 283) with delta (0, 0)
Screenshot: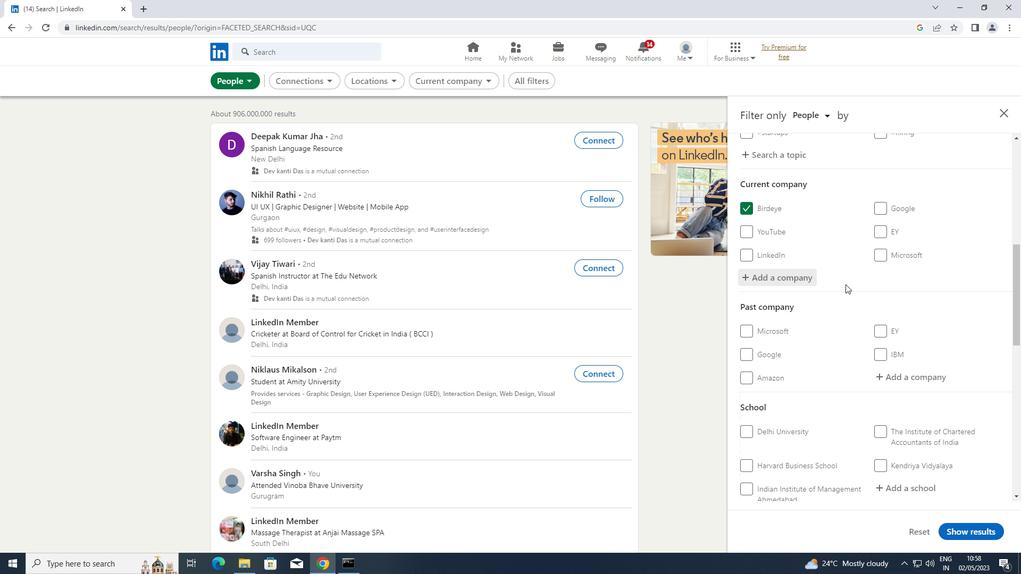 
Action: Mouse scrolled (845, 283) with delta (0, 0)
Screenshot: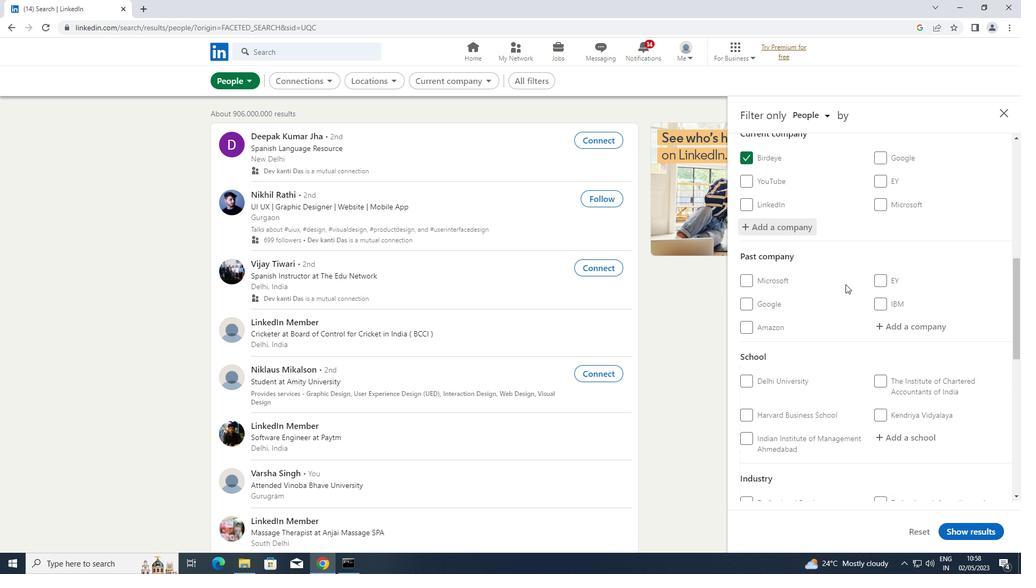 
Action: Mouse moved to (927, 327)
Screenshot: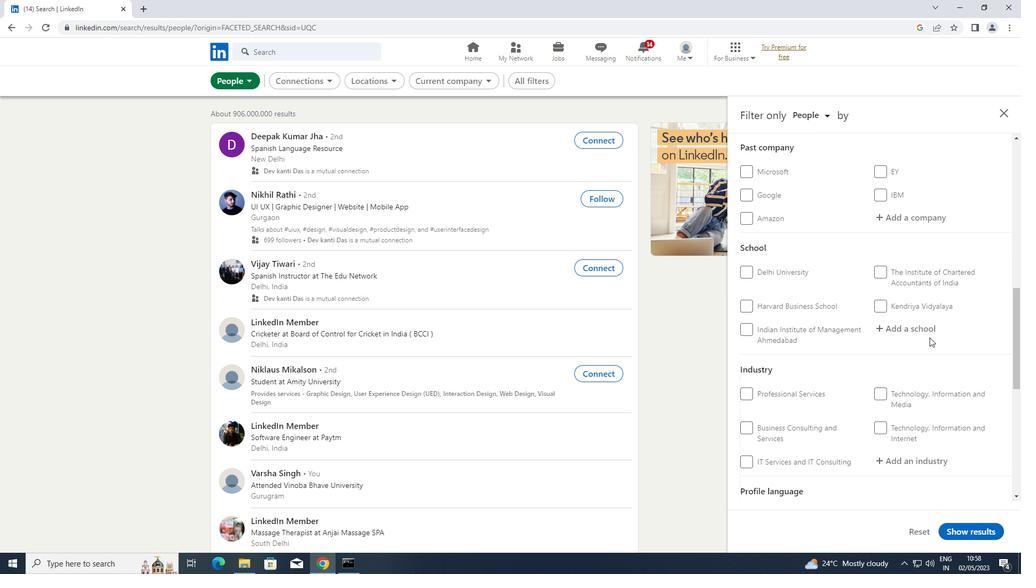 
Action: Mouse pressed left at (927, 327)
Screenshot: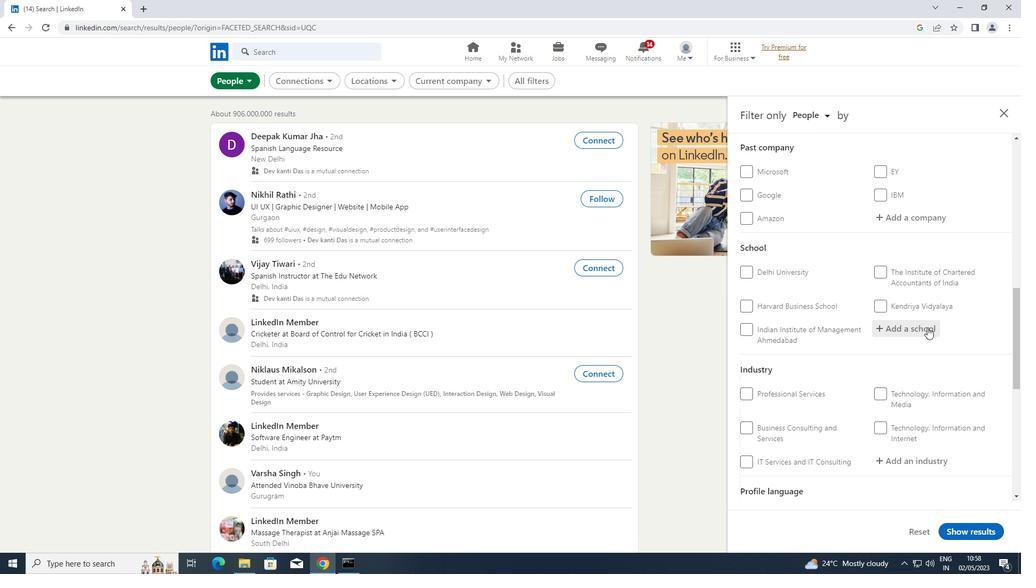 
Action: Key pressed <Key.shift>SANSKRITI
Screenshot: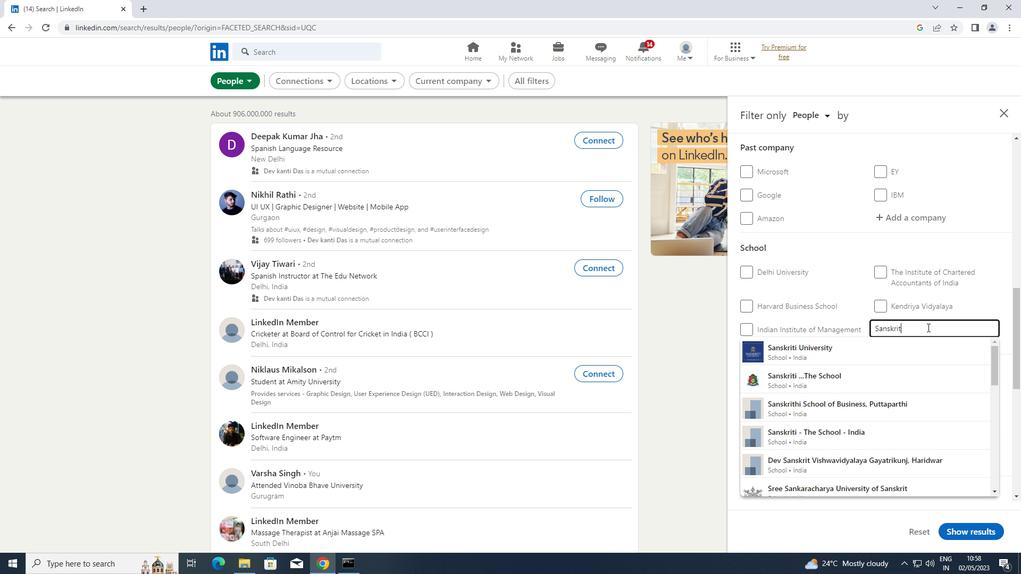 
Action: Mouse moved to (853, 349)
Screenshot: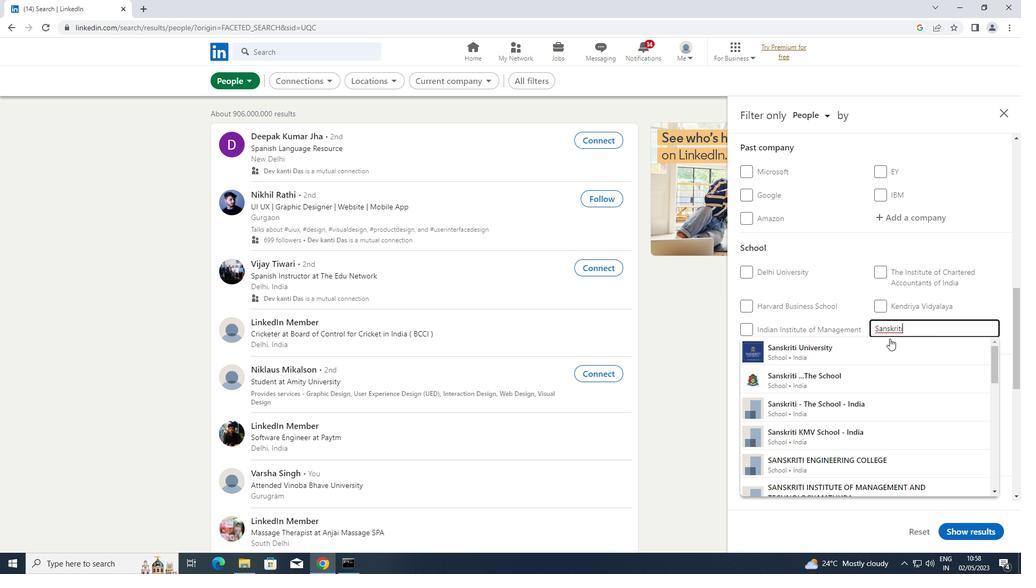 
Action: Mouse pressed left at (853, 349)
Screenshot: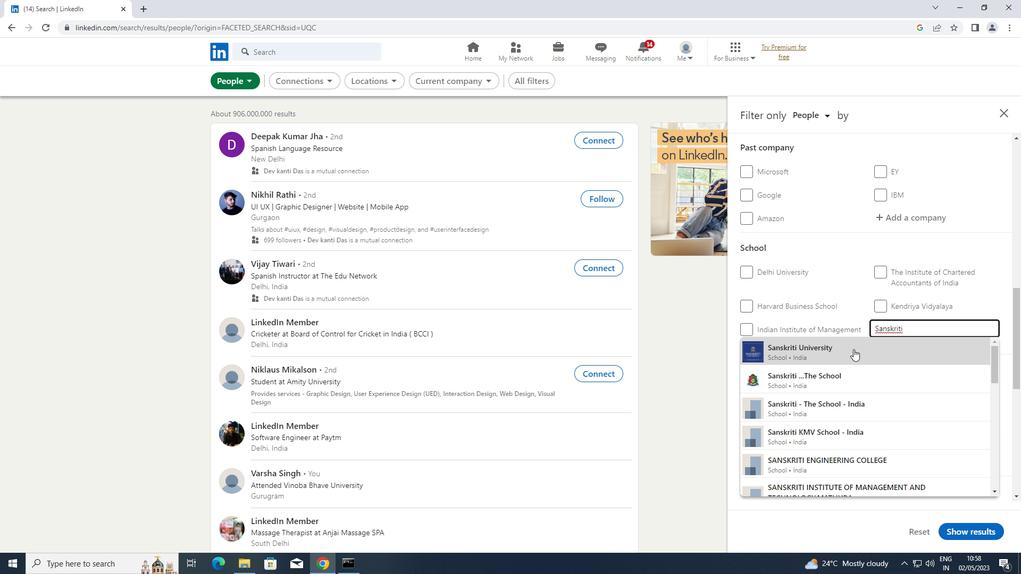 
Action: Mouse scrolled (853, 348) with delta (0, 0)
Screenshot: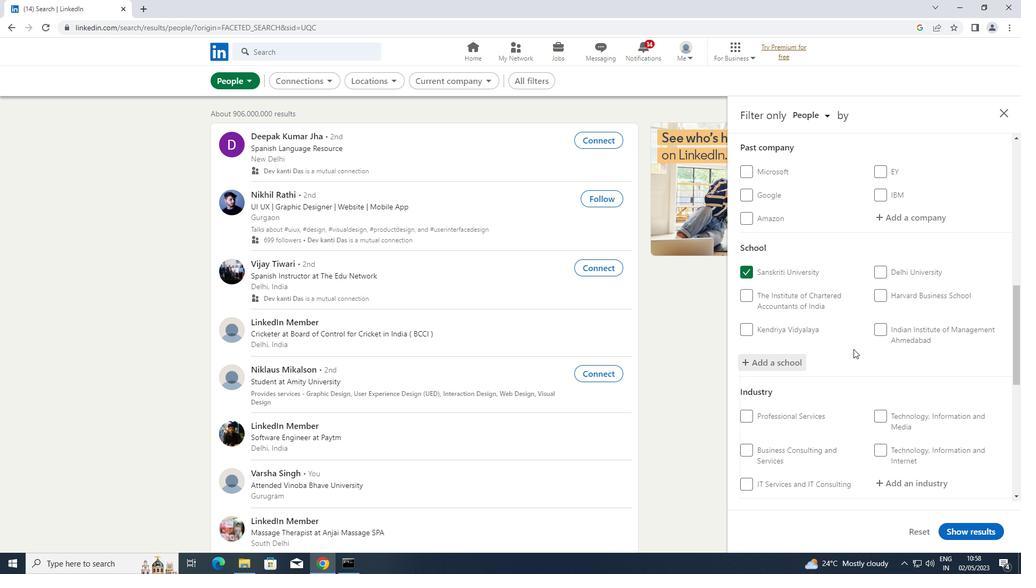 
Action: Mouse scrolled (853, 348) with delta (0, 0)
Screenshot: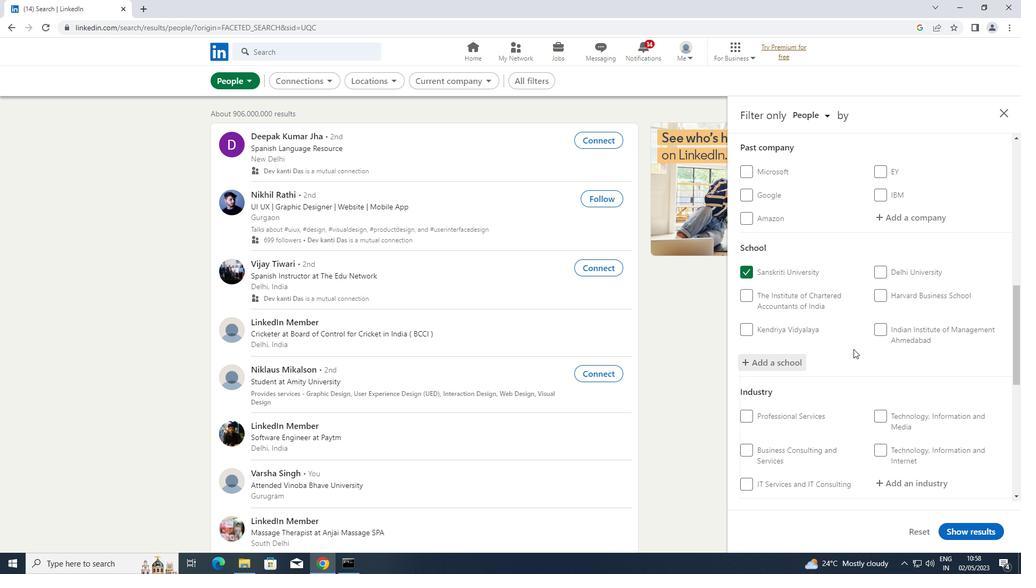 
Action: Mouse moved to (882, 374)
Screenshot: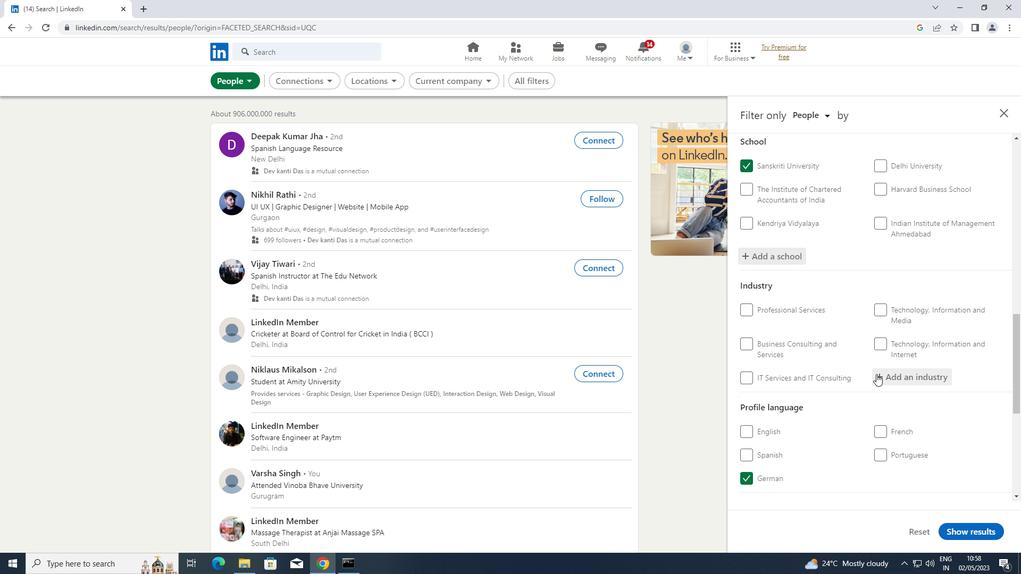 
Action: Mouse pressed left at (882, 374)
Screenshot: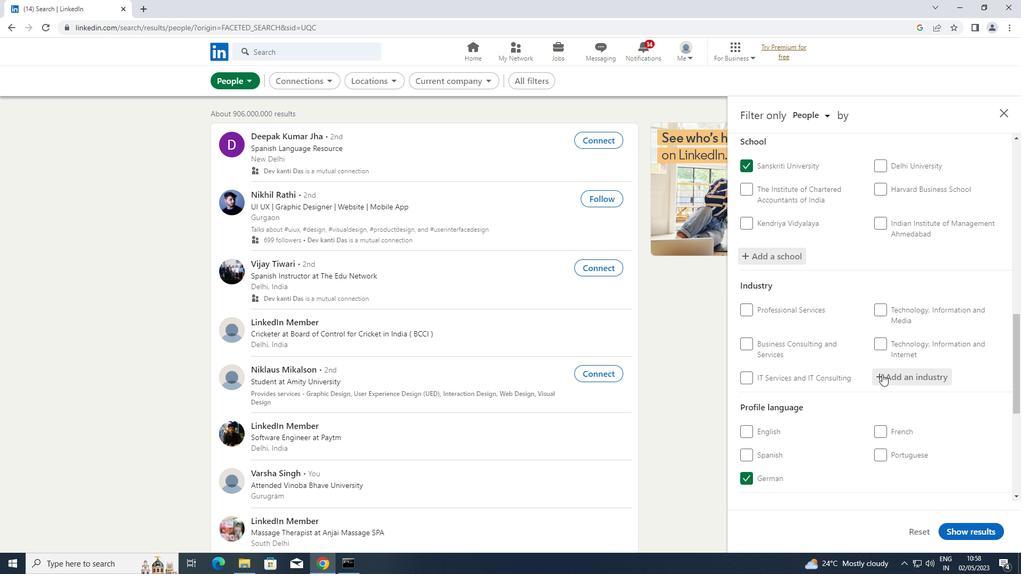 
Action: Key pressed <Key.shift>WHOLESALE
Screenshot: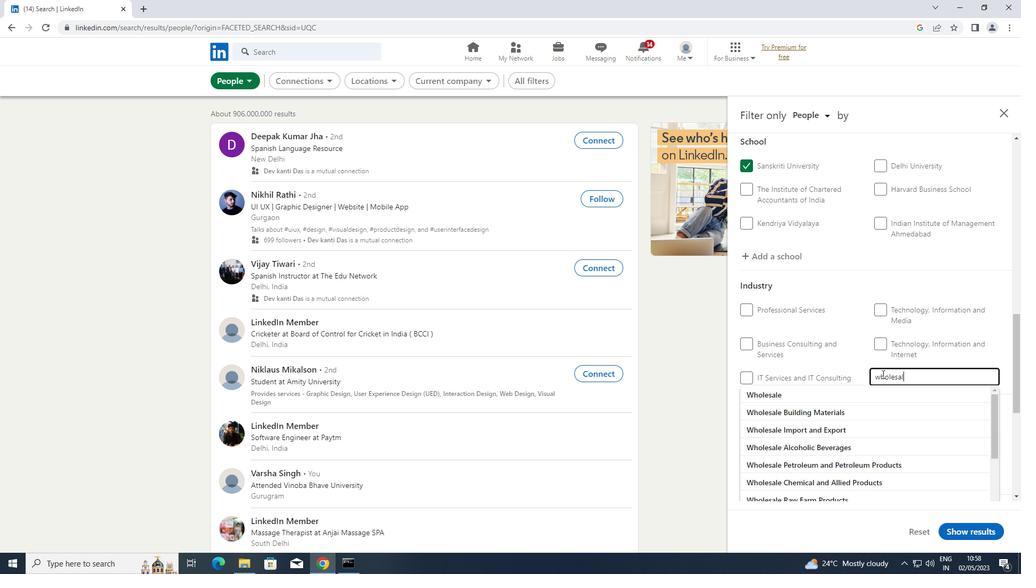 
Action: Mouse moved to (881, 374)
Screenshot: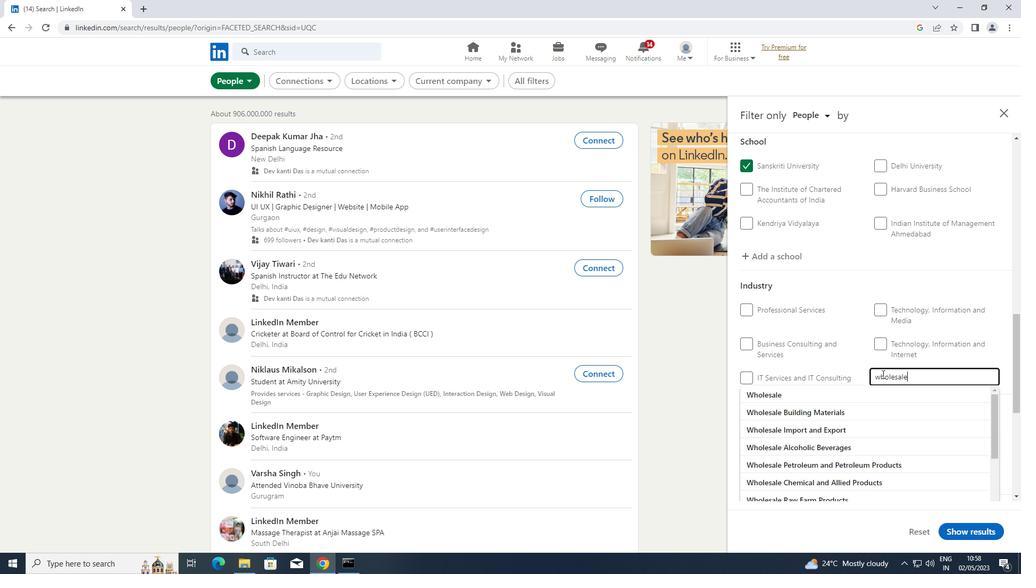 
Action: Key pressed <Key.space><Key.shift>COMPUTER
Screenshot: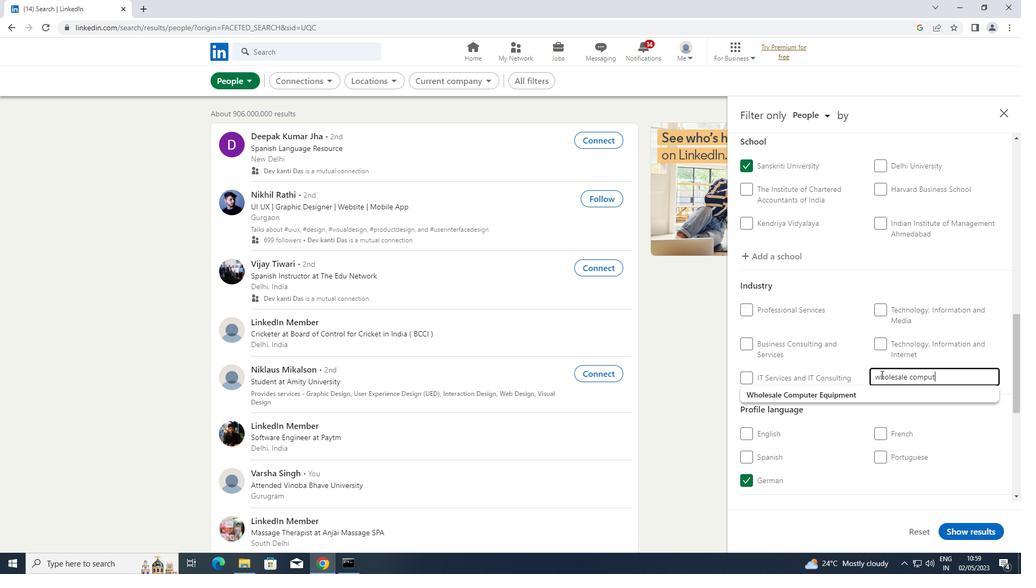 
Action: Mouse moved to (846, 385)
Screenshot: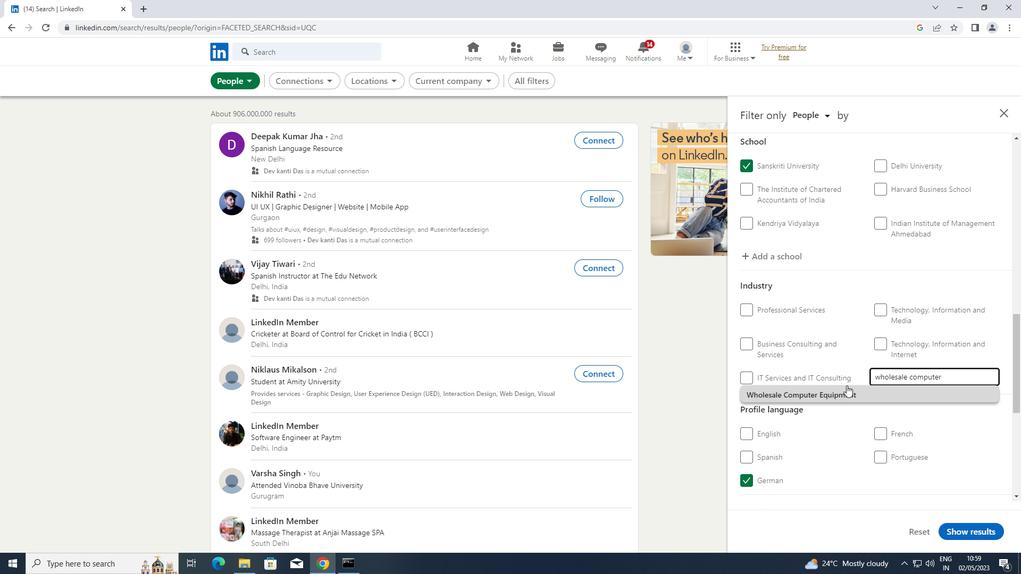 
Action: Mouse pressed left at (846, 385)
Screenshot: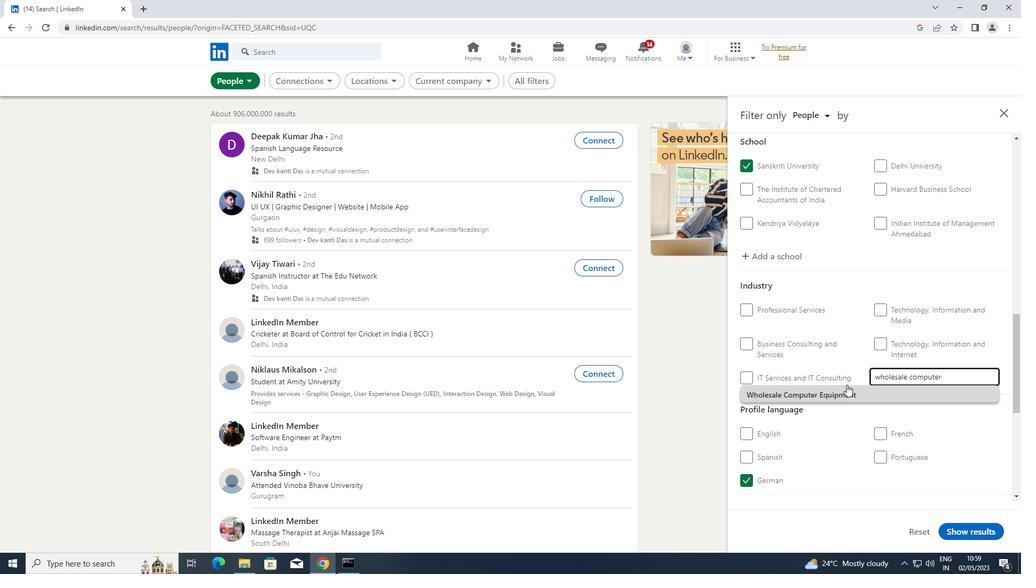 
Action: Mouse scrolled (846, 384) with delta (0, 0)
Screenshot: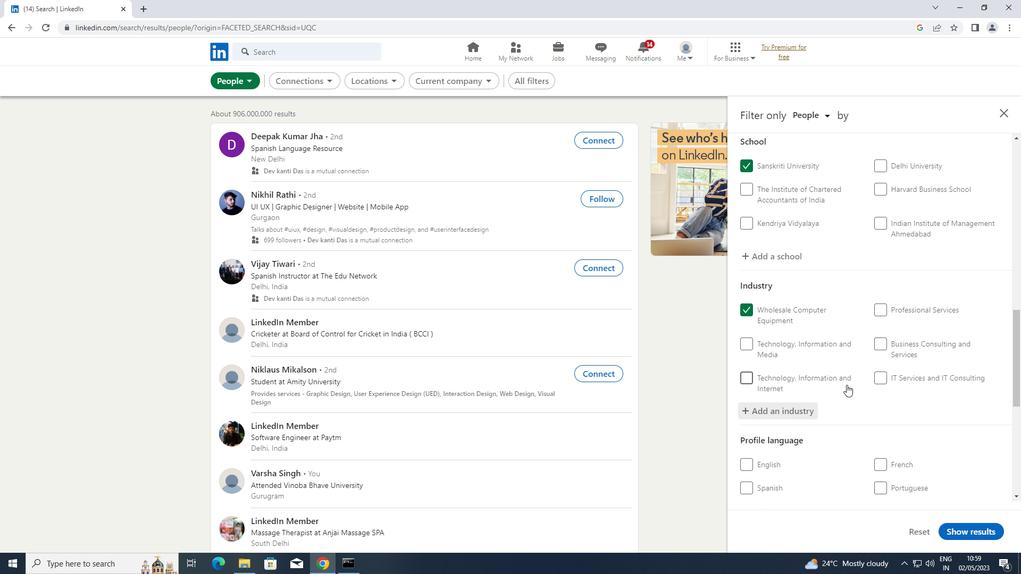 
Action: Mouse scrolled (846, 384) with delta (0, 0)
Screenshot: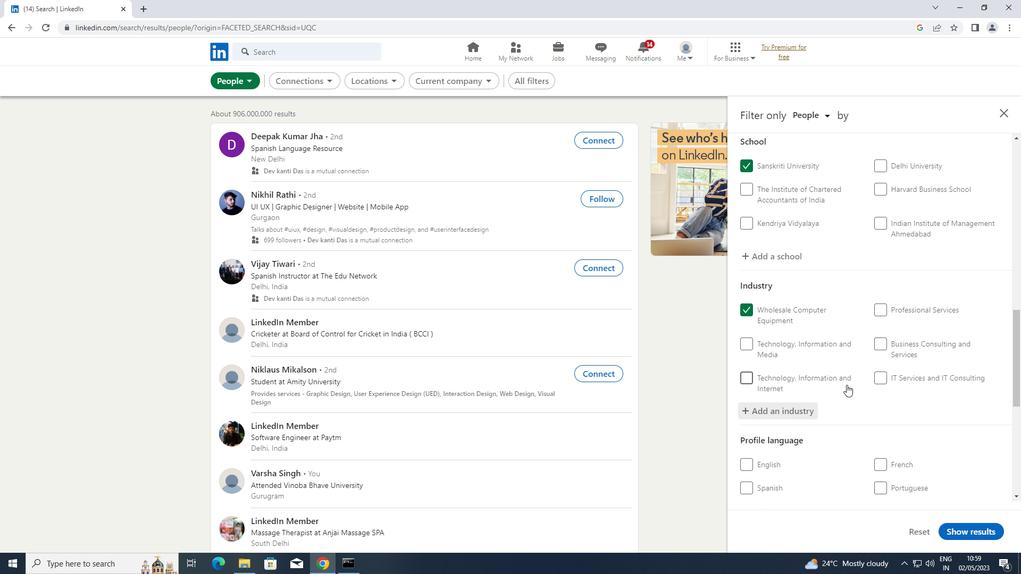 
Action: Mouse scrolled (846, 384) with delta (0, 0)
Screenshot: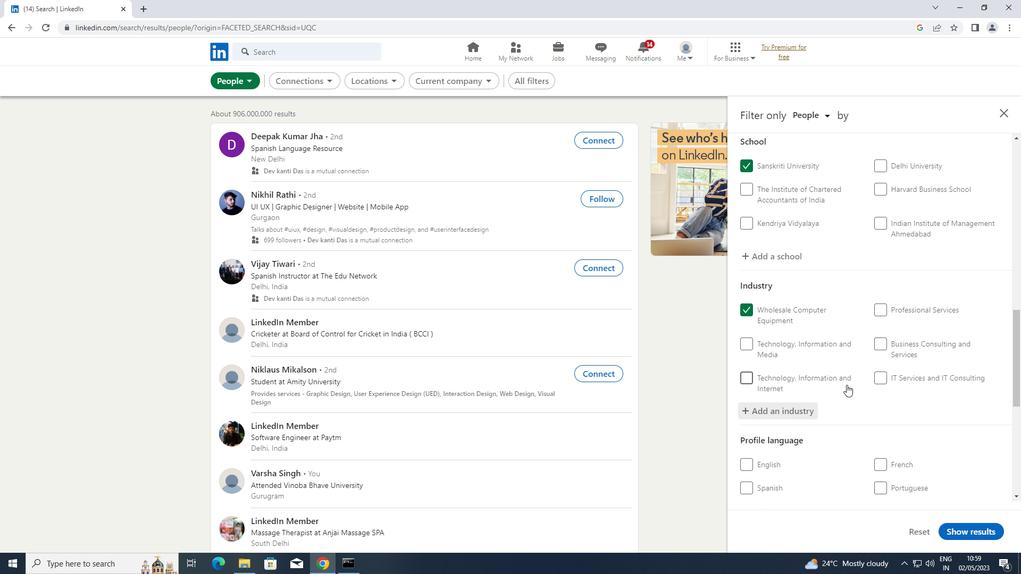 
Action: Mouse scrolled (846, 384) with delta (0, 0)
Screenshot: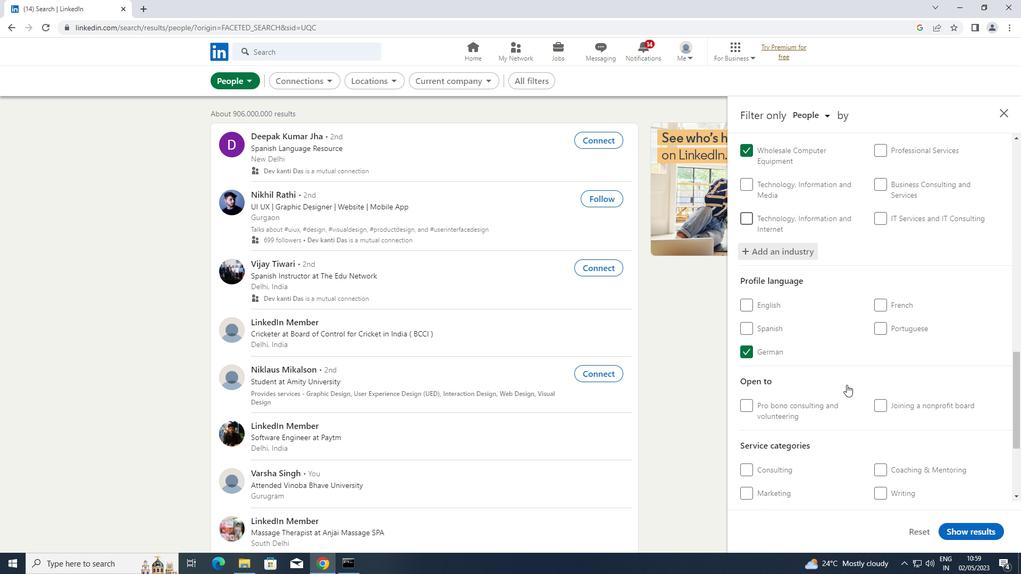 
Action: Mouse scrolled (846, 384) with delta (0, 0)
Screenshot: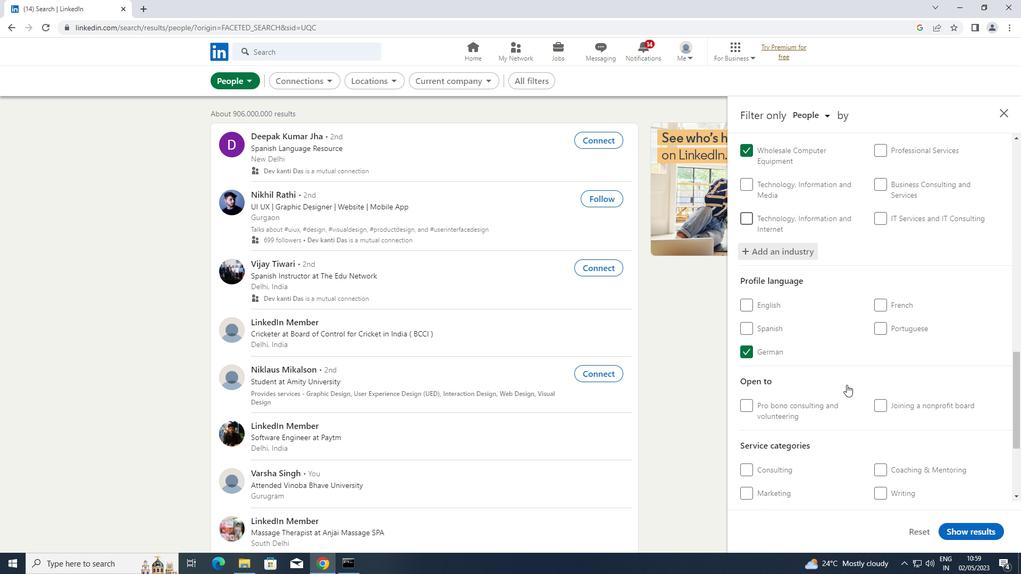 
Action: Mouse scrolled (846, 384) with delta (0, 0)
Screenshot: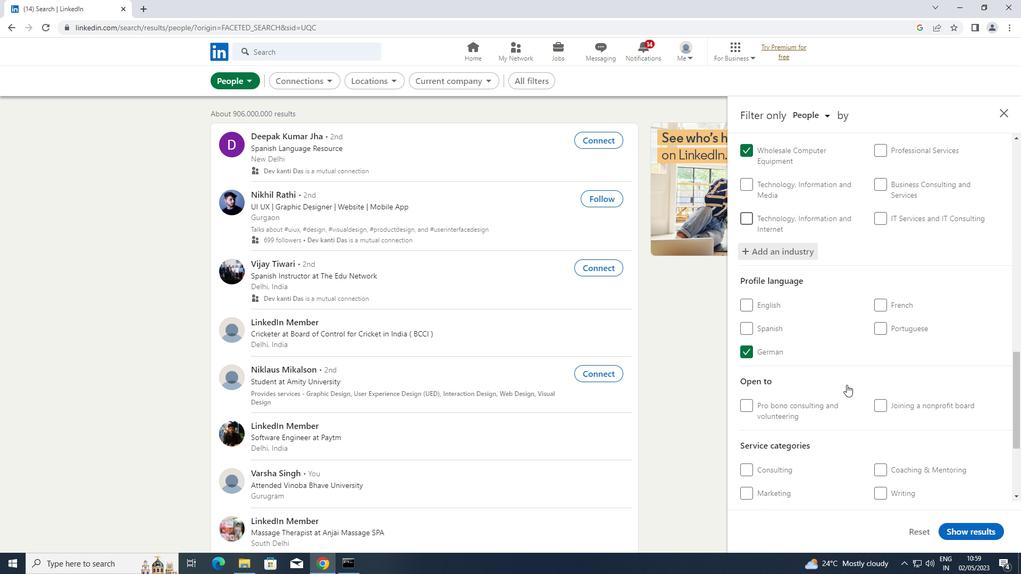 
Action: Mouse scrolled (846, 384) with delta (0, 0)
Screenshot: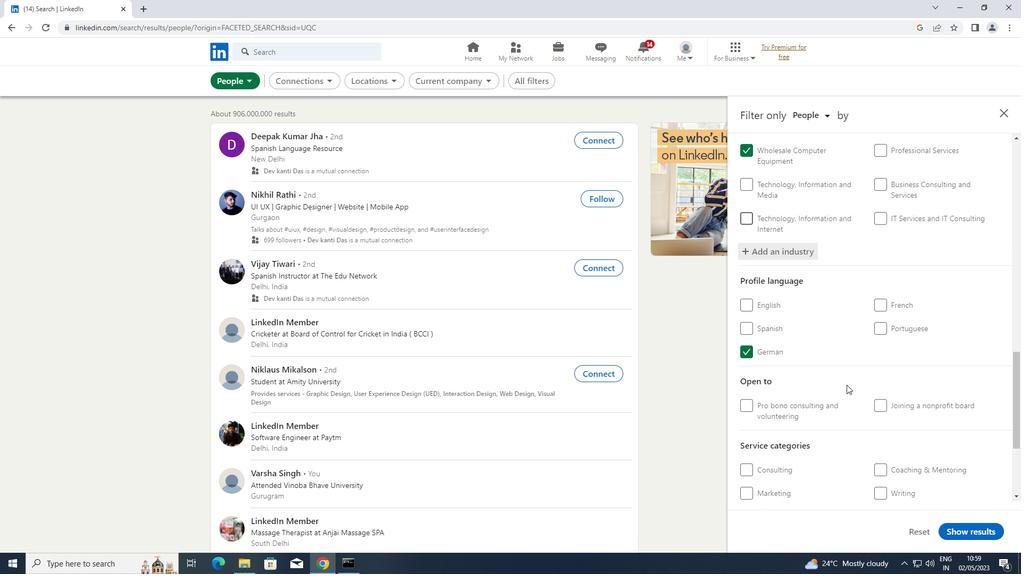 
Action: Mouse moved to (912, 351)
Screenshot: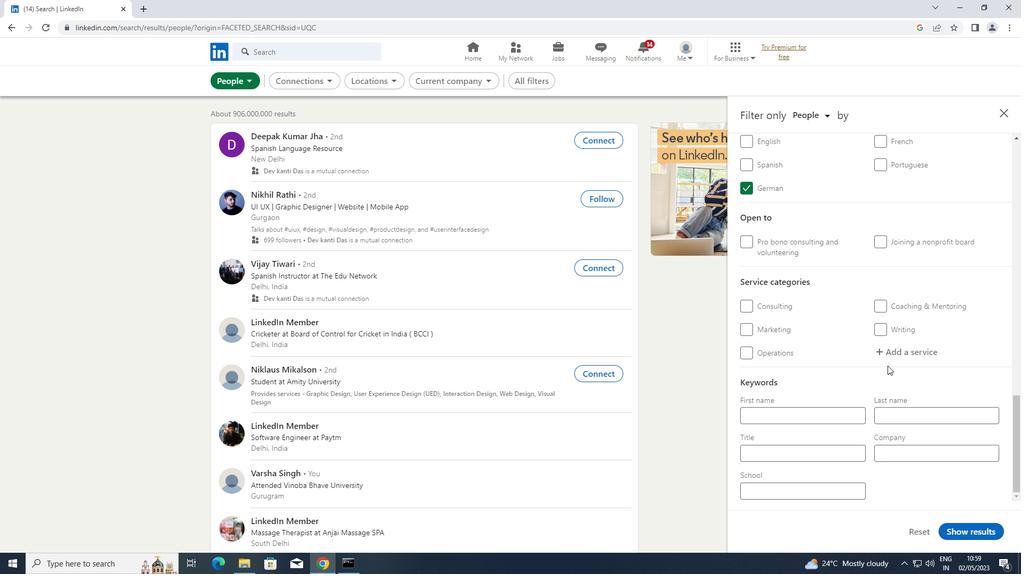 
Action: Mouse pressed left at (912, 351)
Screenshot: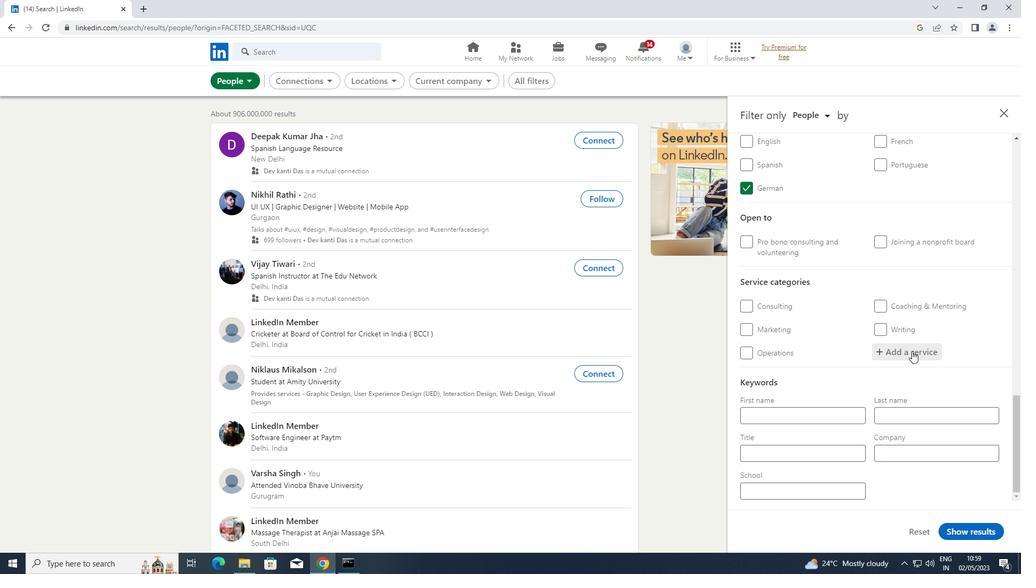 
Action: Key pressed <Key.shift>IMMIGRAT
Screenshot: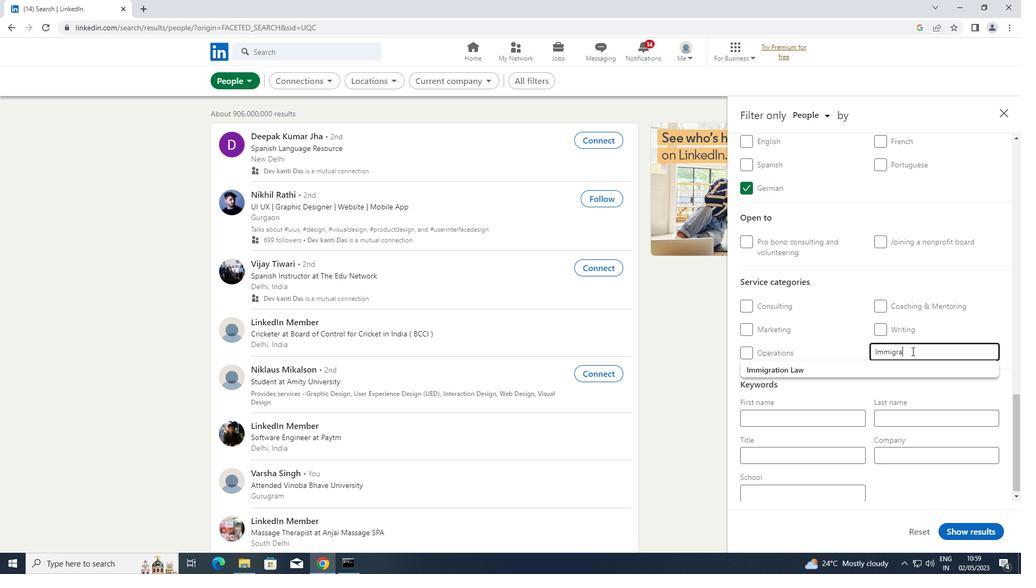 
Action: Mouse moved to (813, 363)
Screenshot: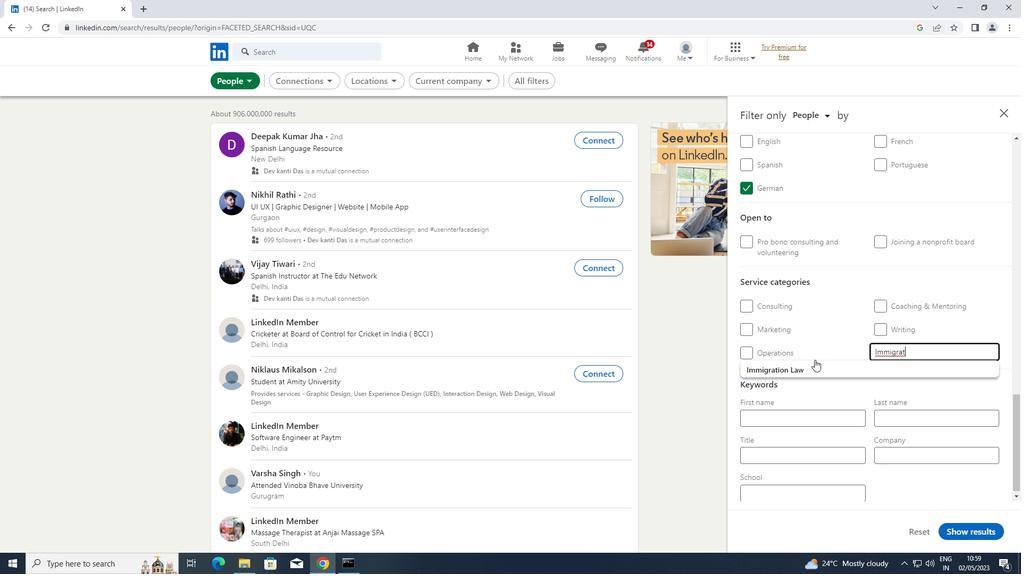 
Action: Mouse pressed left at (813, 363)
Screenshot: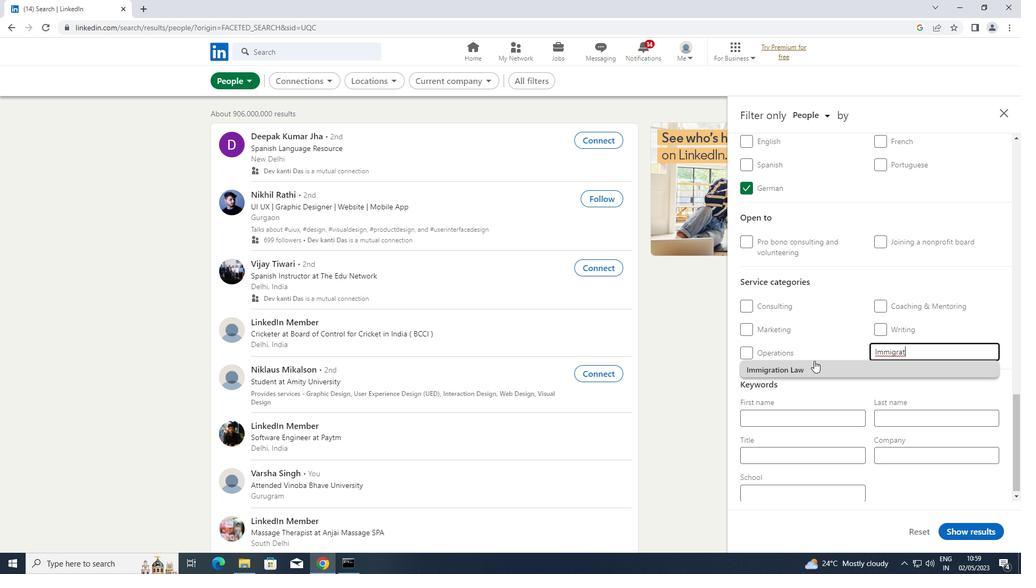 
Action: Mouse moved to (818, 478)
Screenshot: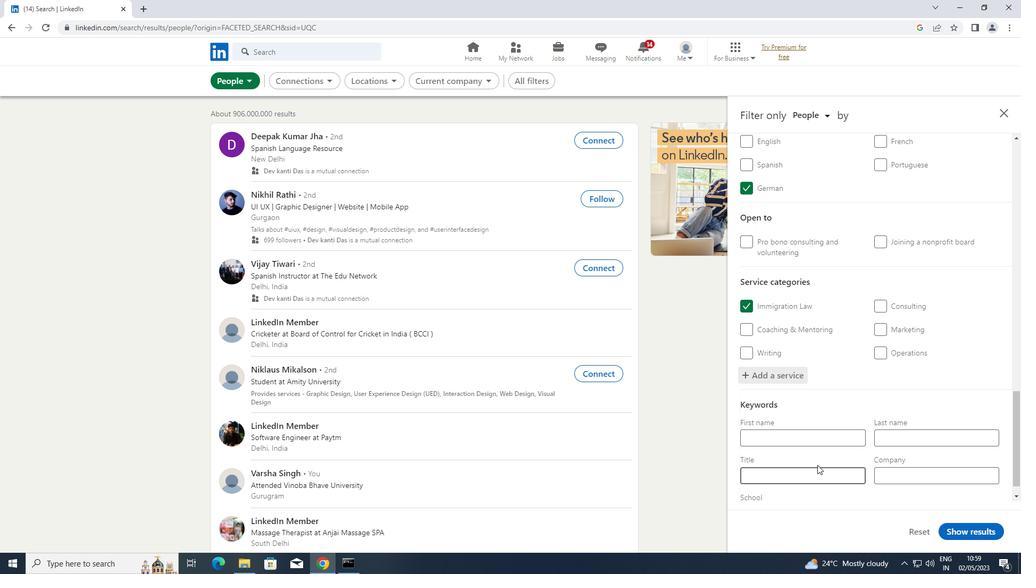 
Action: Mouse pressed left at (818, 478)
Screenshot: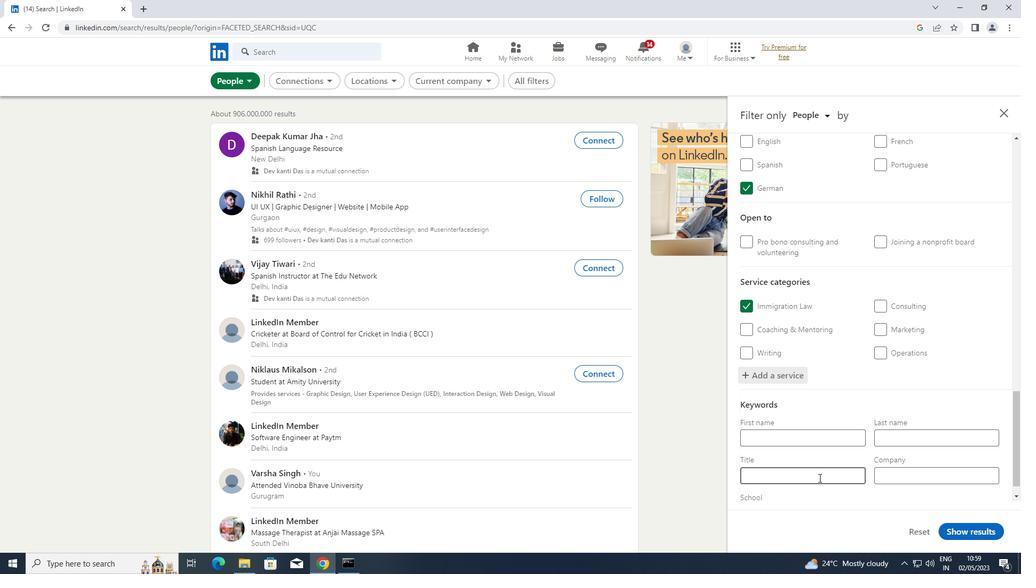 
Action: Key pressed <Key.shift>NUCLEAR<Key.space><Key.shift>ENGINEER
Screenshot: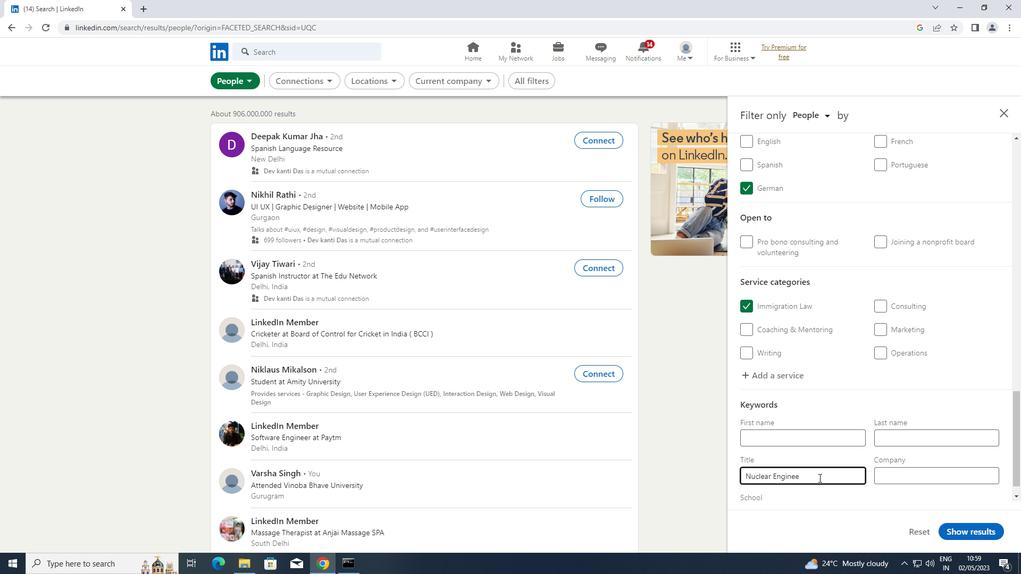 
Action: Mouse moved to (977, 530)
Screenshot: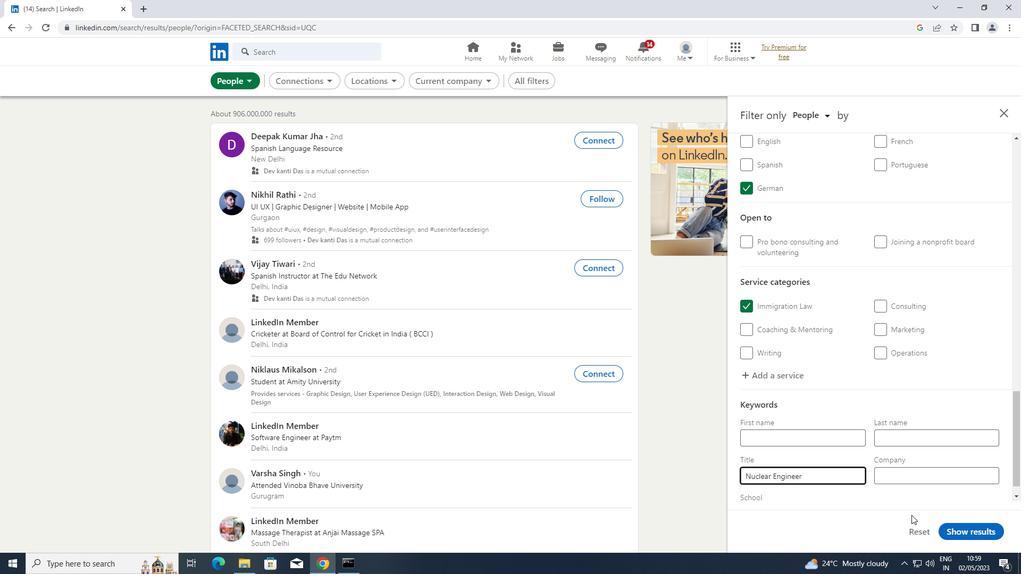
Action: Mouse pressed left at (977, 530)
Screenshot: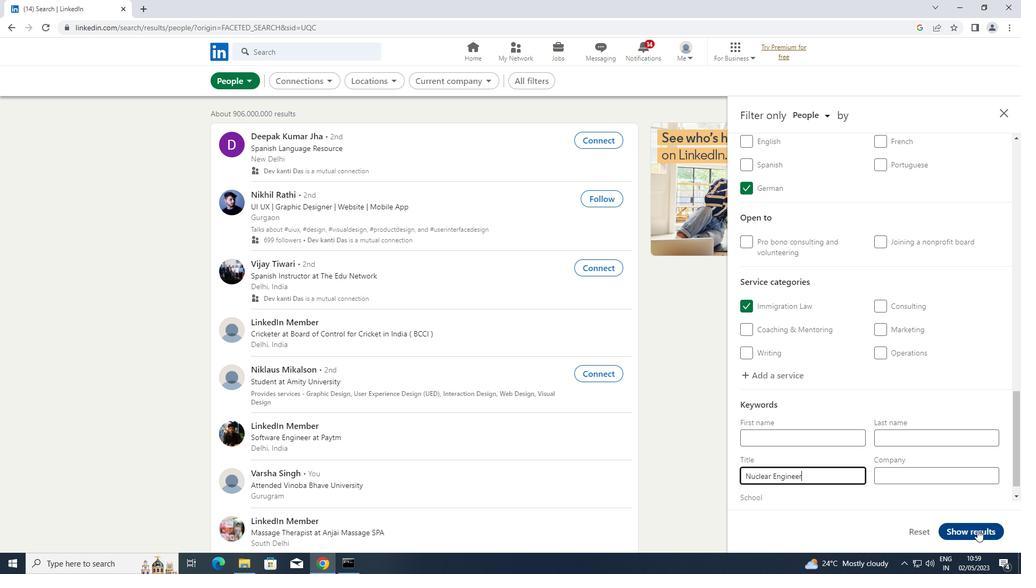 
